 Task: In the Contact  GenesisThompson@nbcnewyork.com, schedule and save the meeting with title: 'Product Demo and Service Presentation', Select date: '23 September, 2023', select start time: 3:00:PM. Add location in person New York with meeting description: Kindly join this meeting to understand Product Demo and Service Presentation.. Logged in from softage.1@softage.net
Action: Mouse moved to (101, 69)
Screenshot: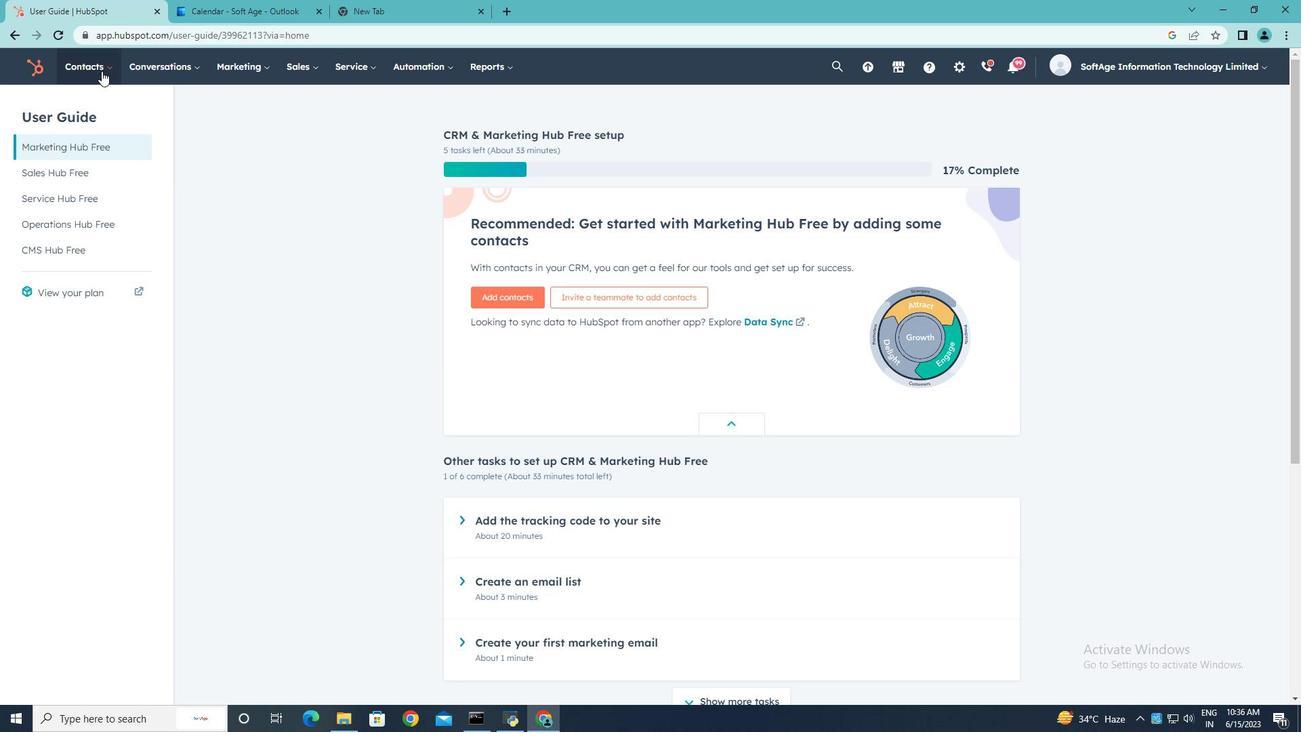 
Action: Mouse pressed left at (101, 69)
Screenshot: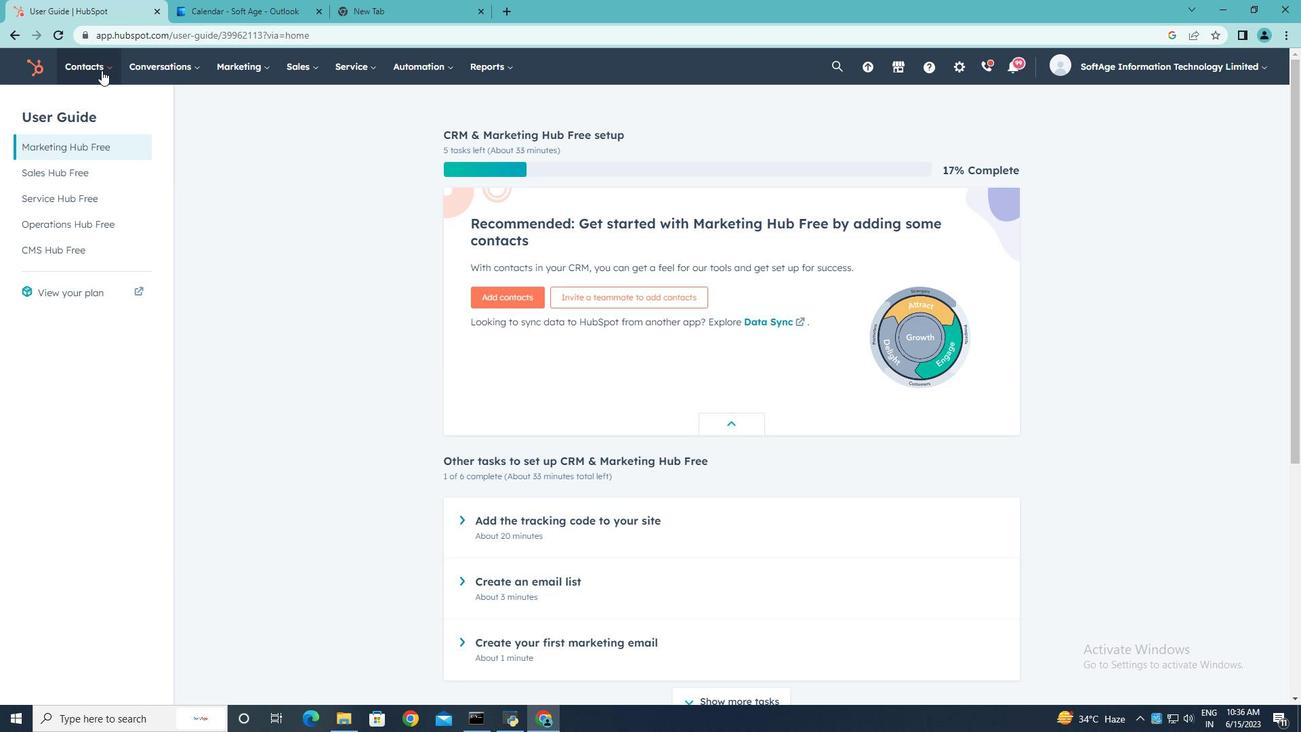 
Action: Mouse moved to (96, 99)
Screenshot: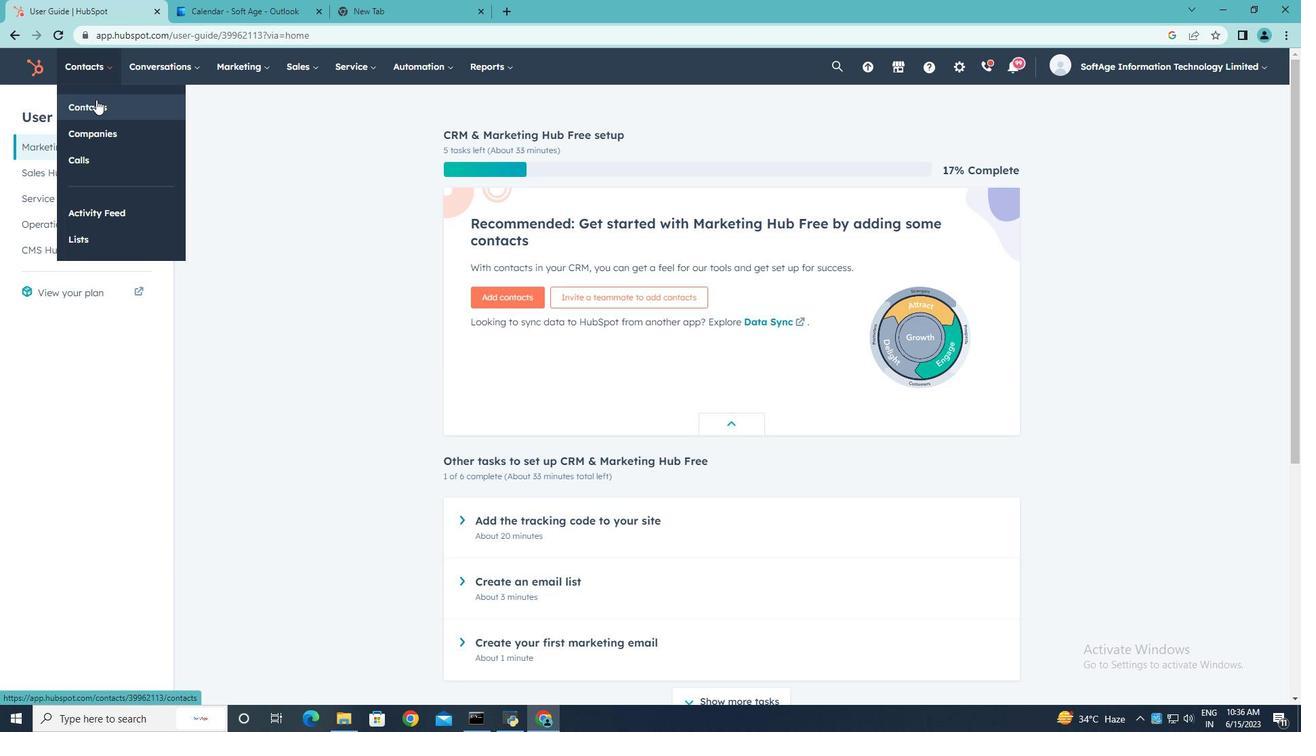 
Action: Mouse pressed left at (96, 99)
Screenshot: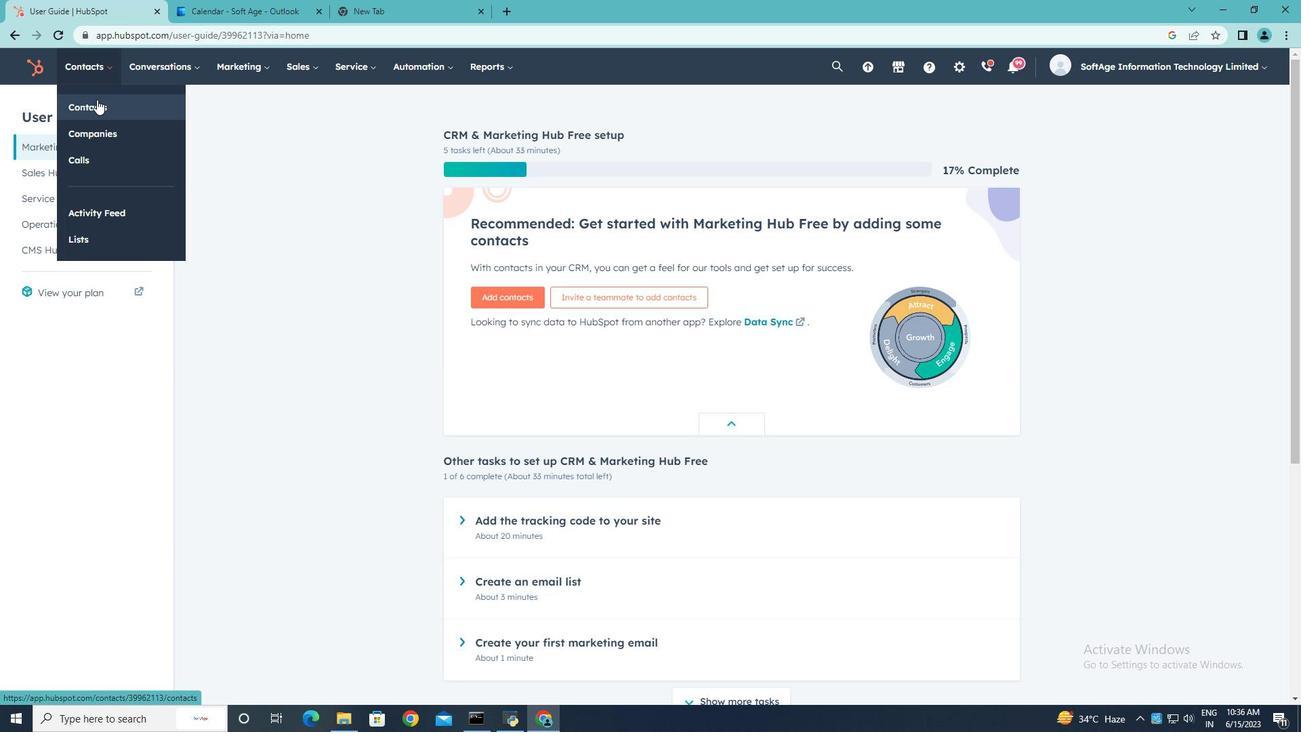 
Action: Mouse moved to (97, 219)
Screenshot: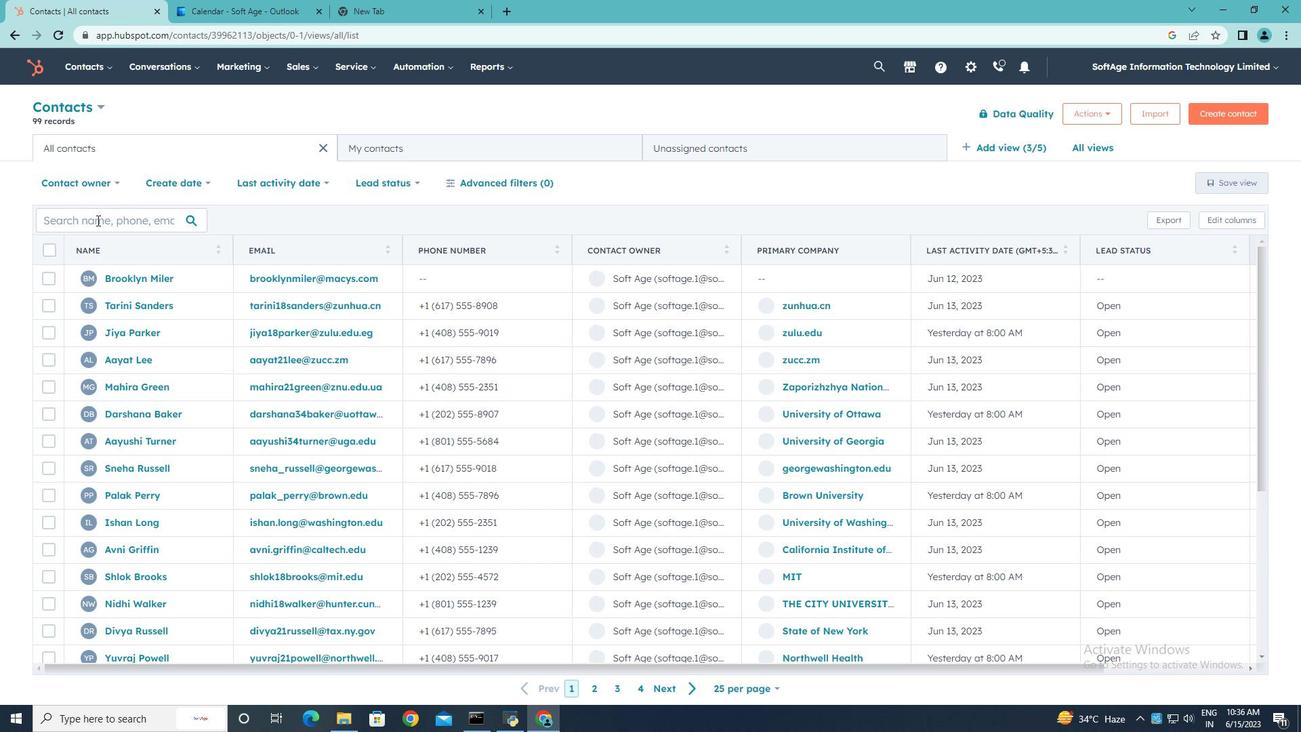 
Action: Mouse pressed left at (97, 219)
Screenshot: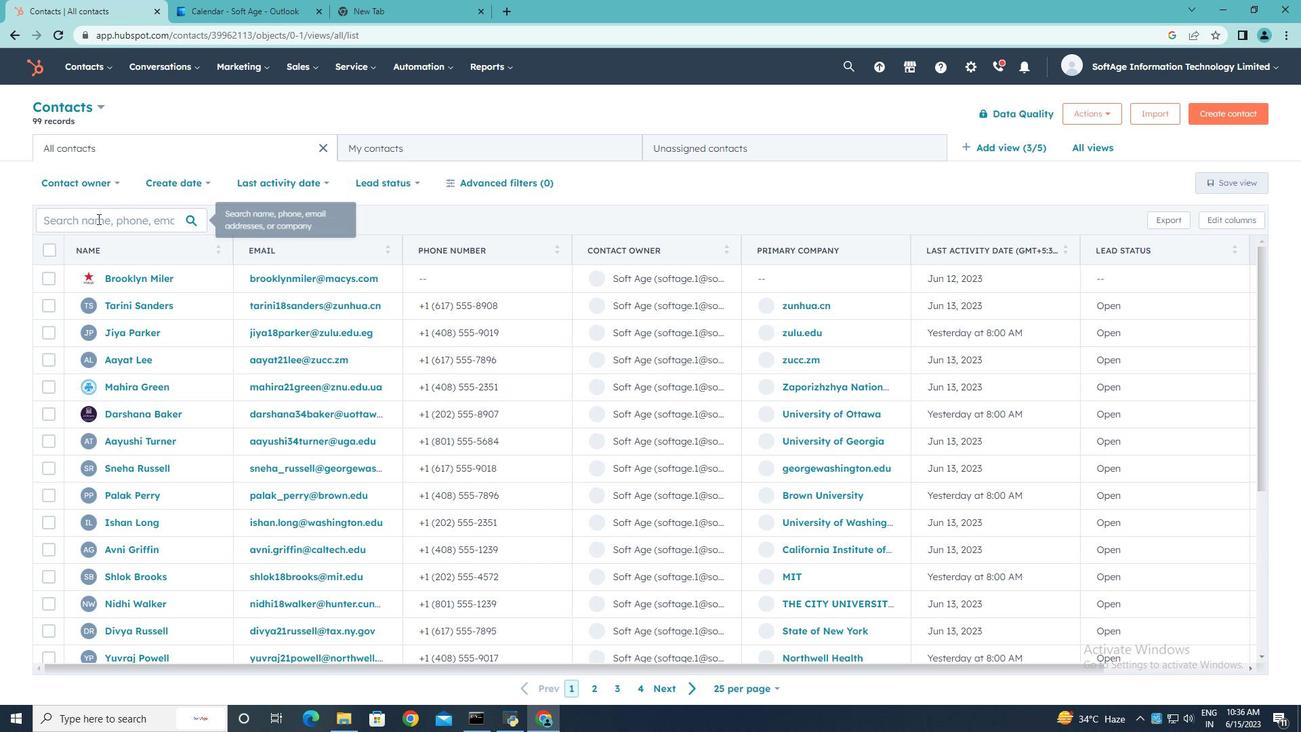
Action: Key pressed <Key.shift>Genesis<Key.shift>Thompson<Key.shift>@nbcnewyork.com
Screenshot: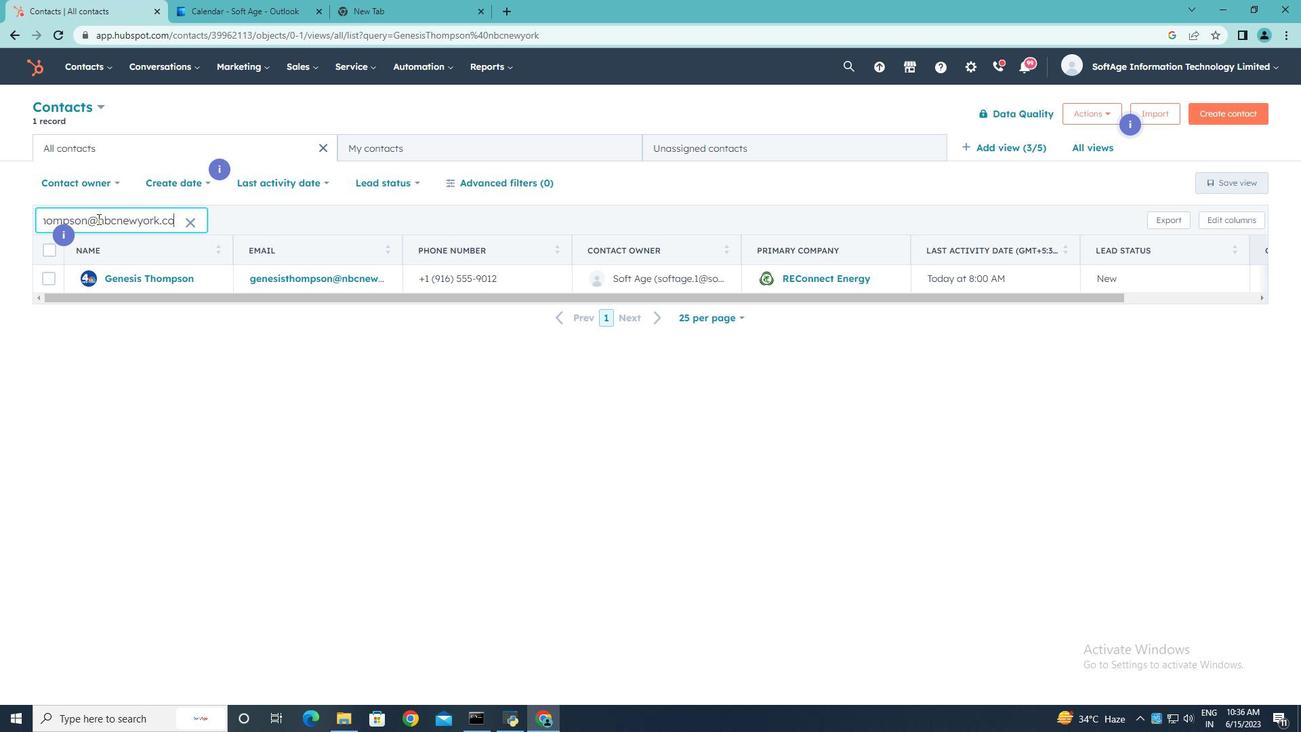 
Action: Mouse moved to (139, 278)
Screenshot: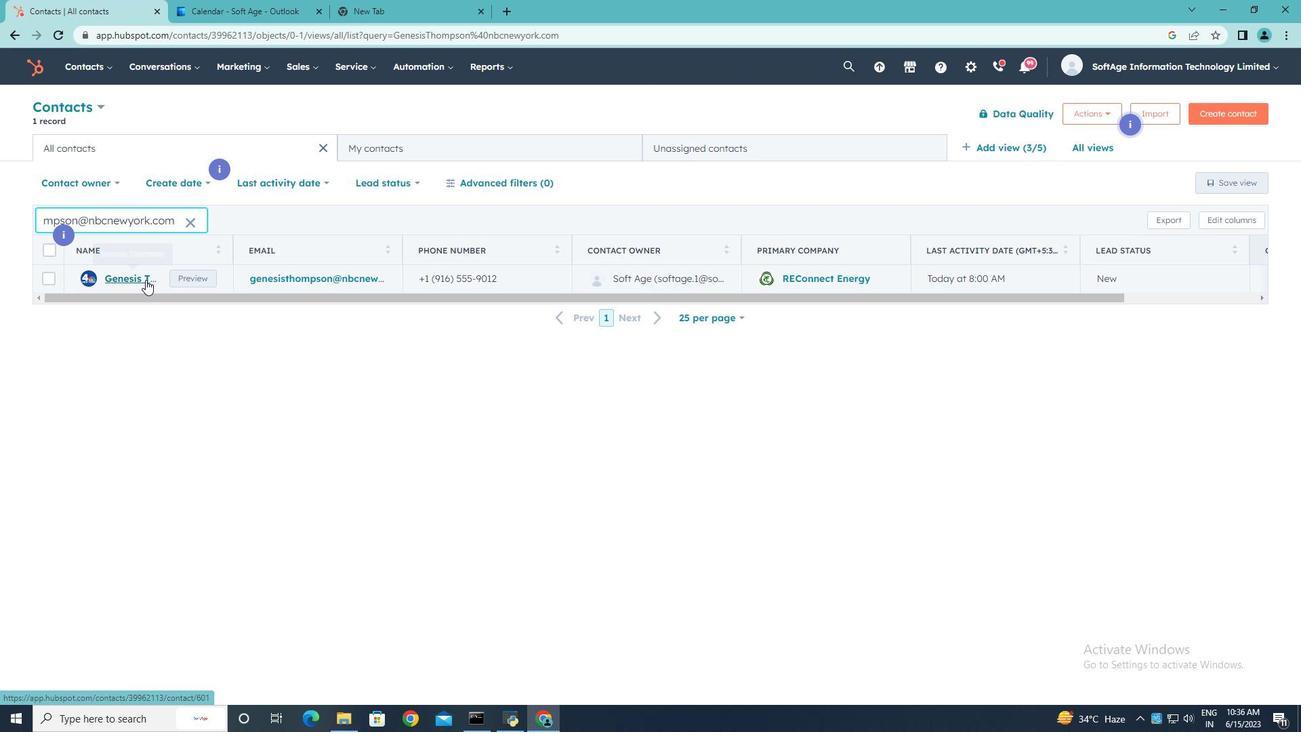 
Action: Mouse pressed left at (139, 278)
Screenshot: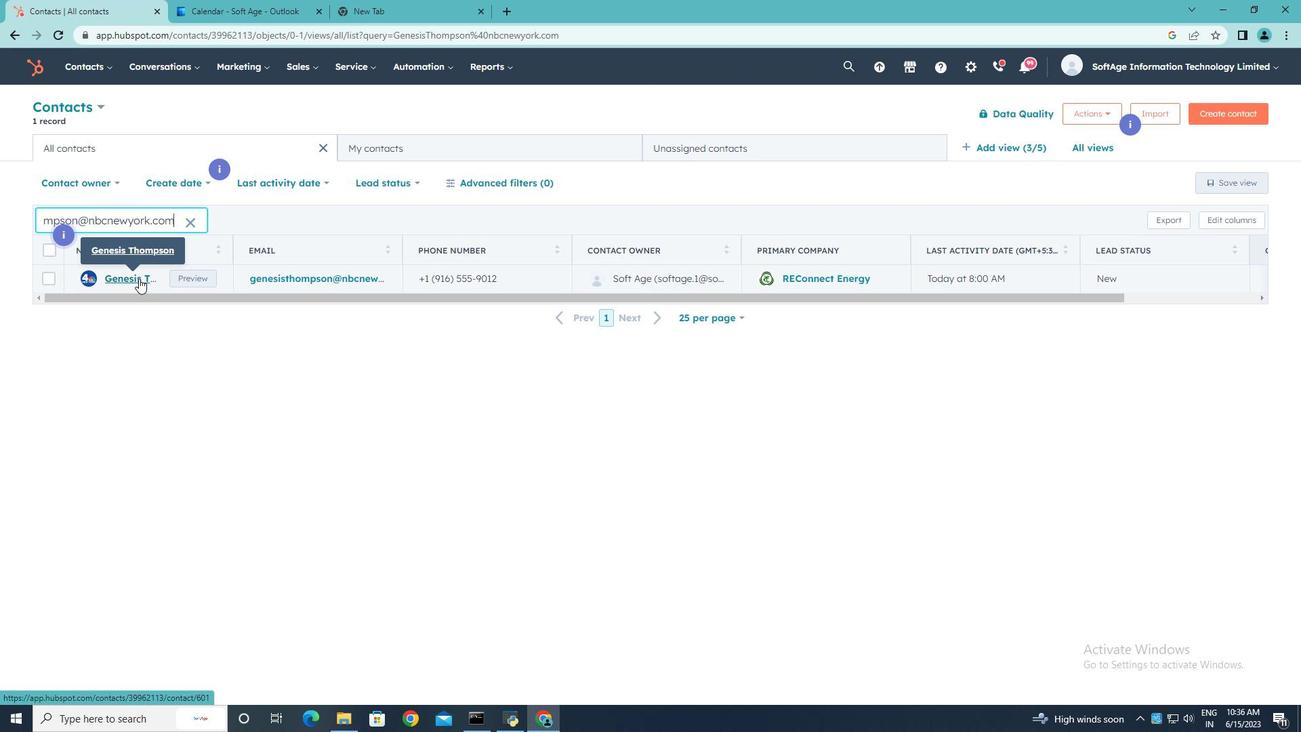 
Action: Mouse moved to (221, 220)
Screenshot: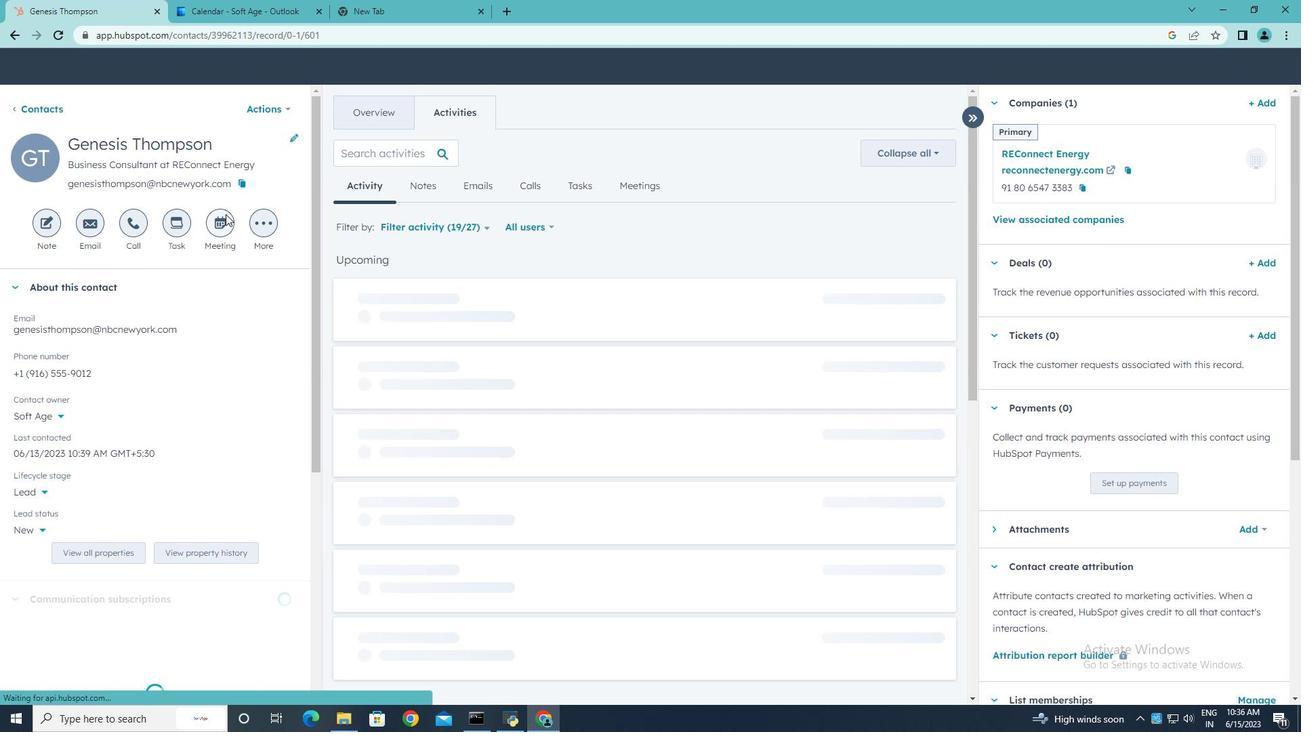 
Action: Mouse pressed left at (221, 220)
Screenshot: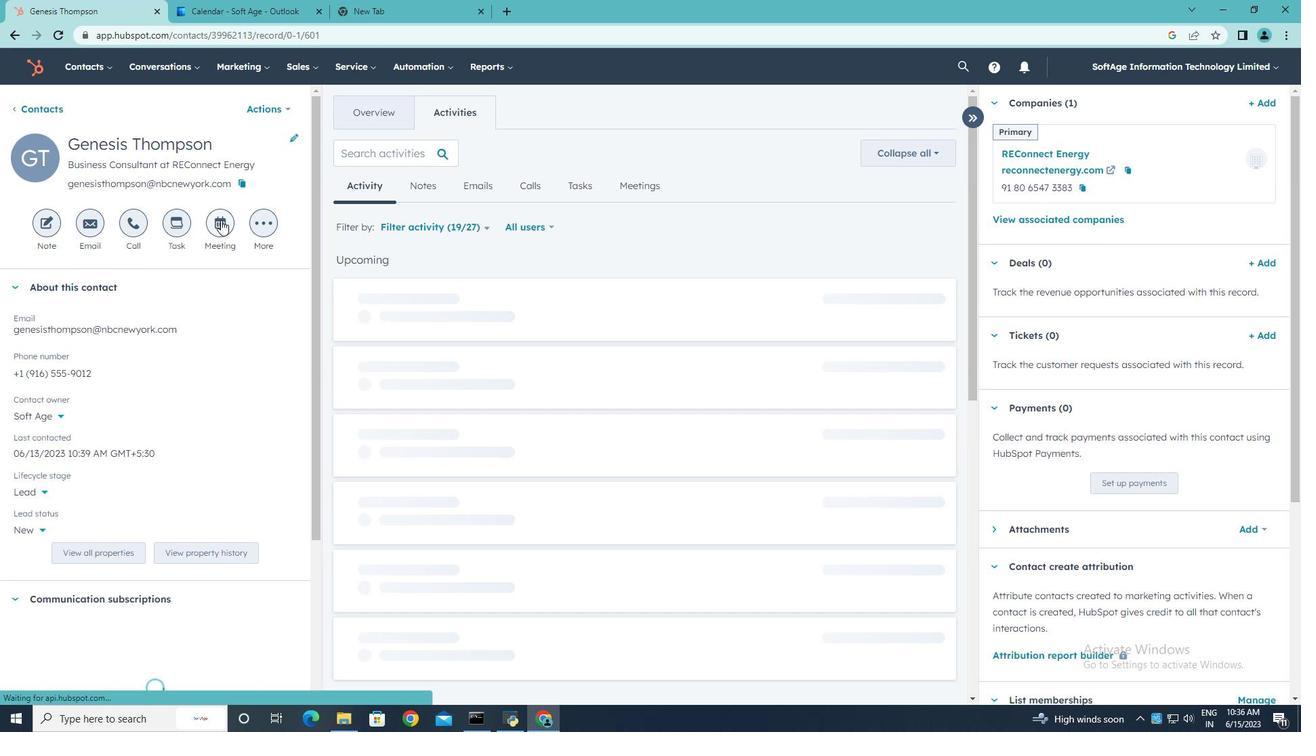 
Action: Key pressed <Key.shift>Produy<Key.backspace><Key.backspace>uct<Key.space><Key.shift>Demo<Key.space>and<Key.space><Key.shift>Service<Key.space><Key.shift>R<Key.backspace><Key.shift>Presentation.
Screenshot: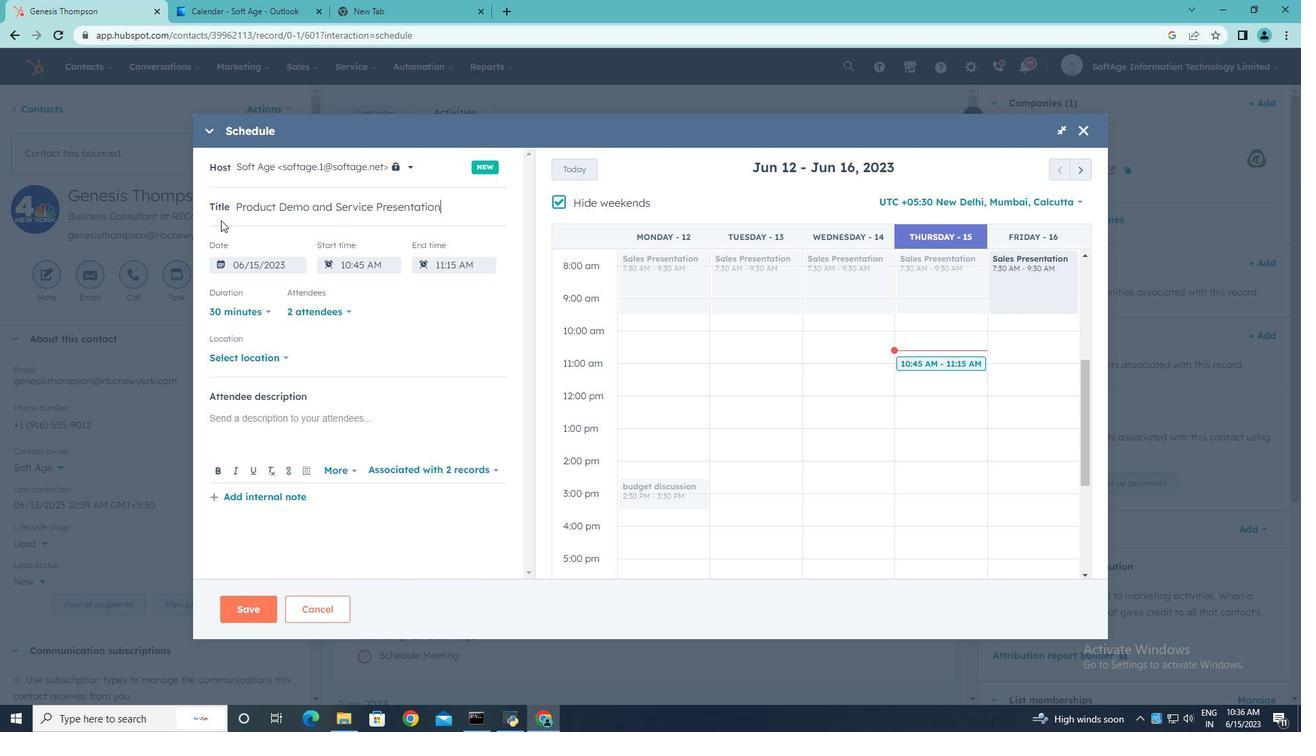 
Action: Mouse moved to (560, 200)
Screenshot: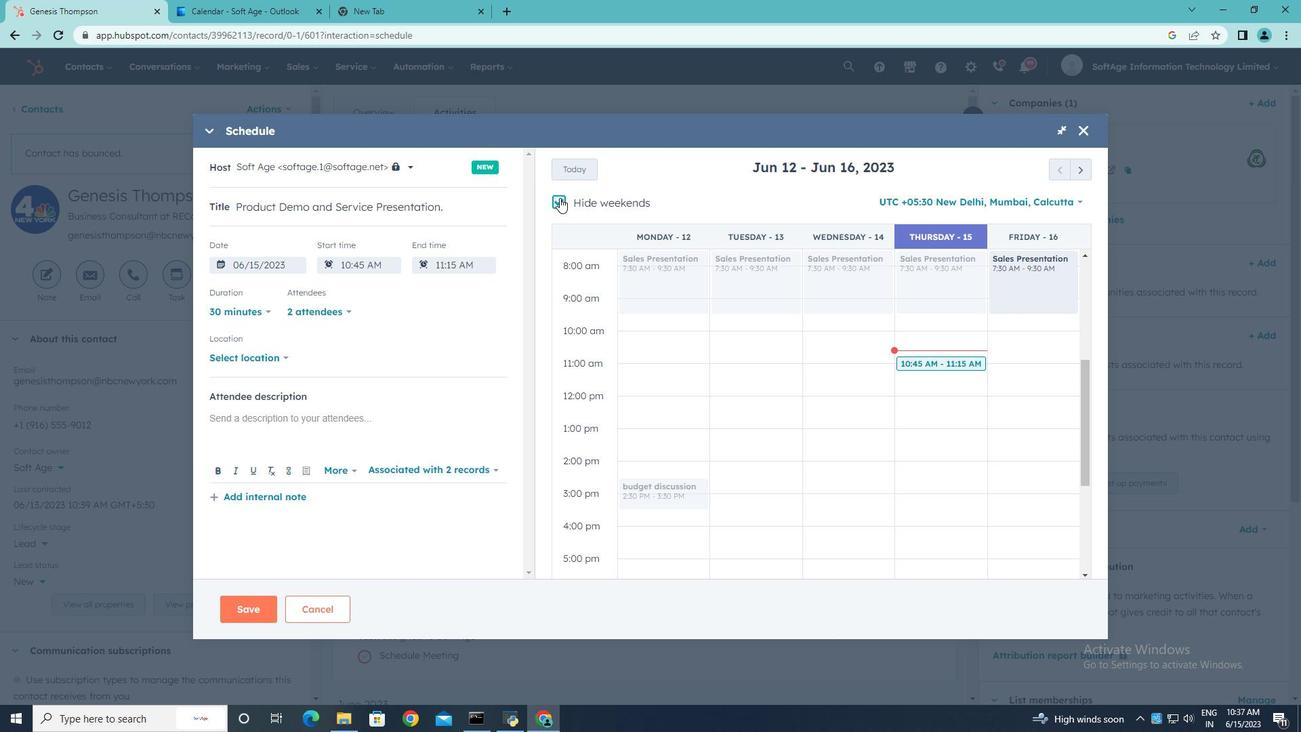 
Action: Mouse pressed left at (560, 200)
Screenshot: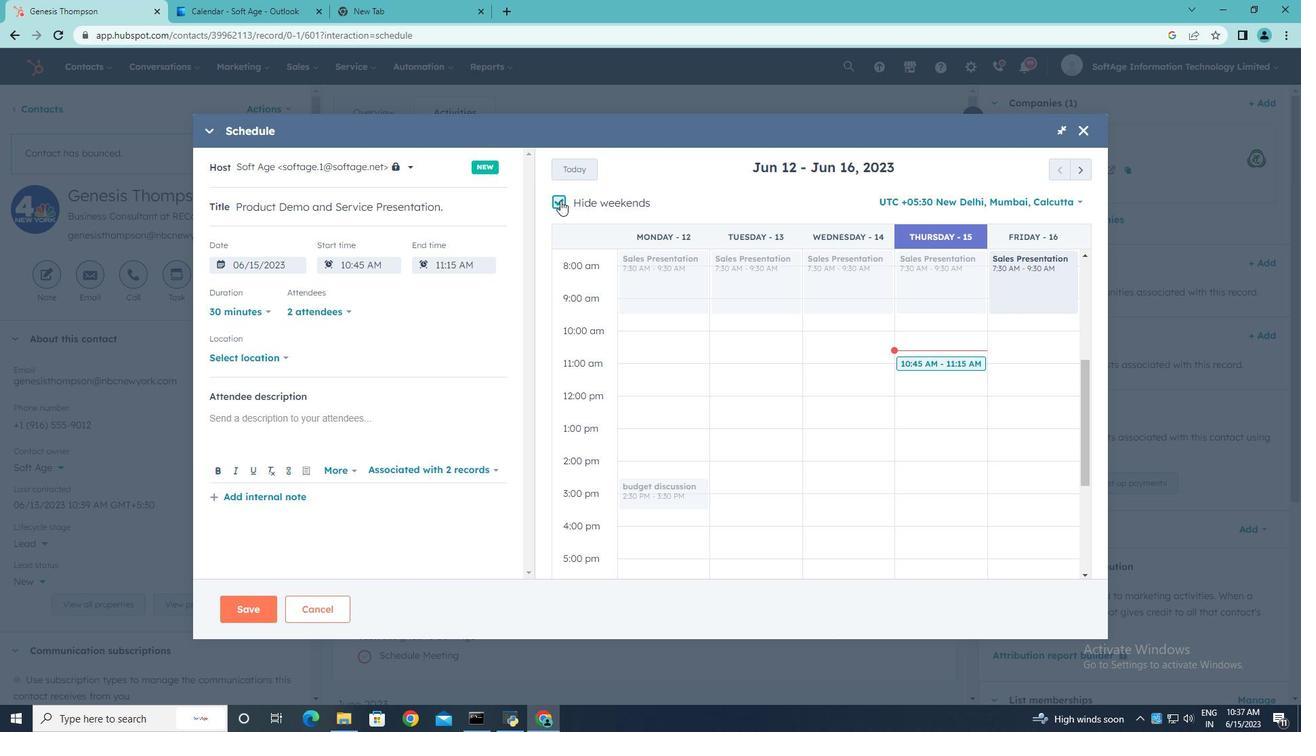 
Action: Mouse moved to (1083, 175)
Screenshot: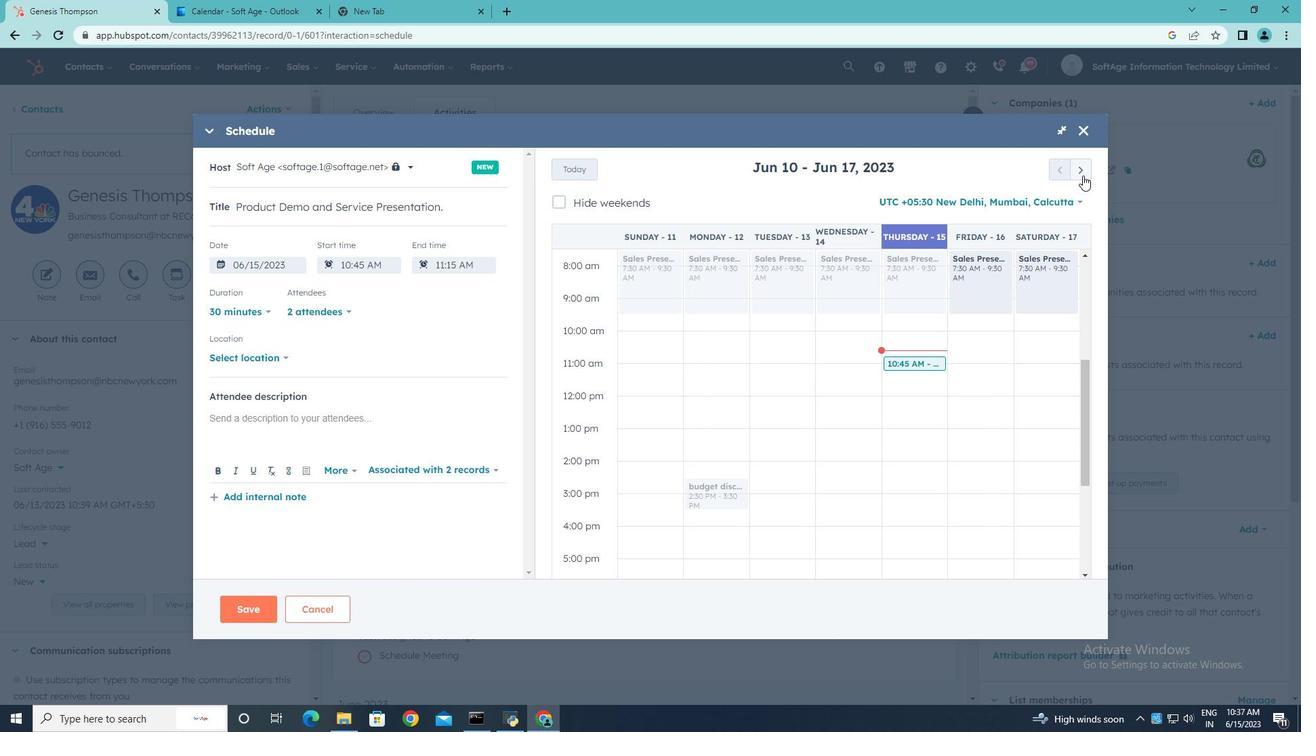 
Action: Mouse pressed left at (1083, 175)
Screenshot: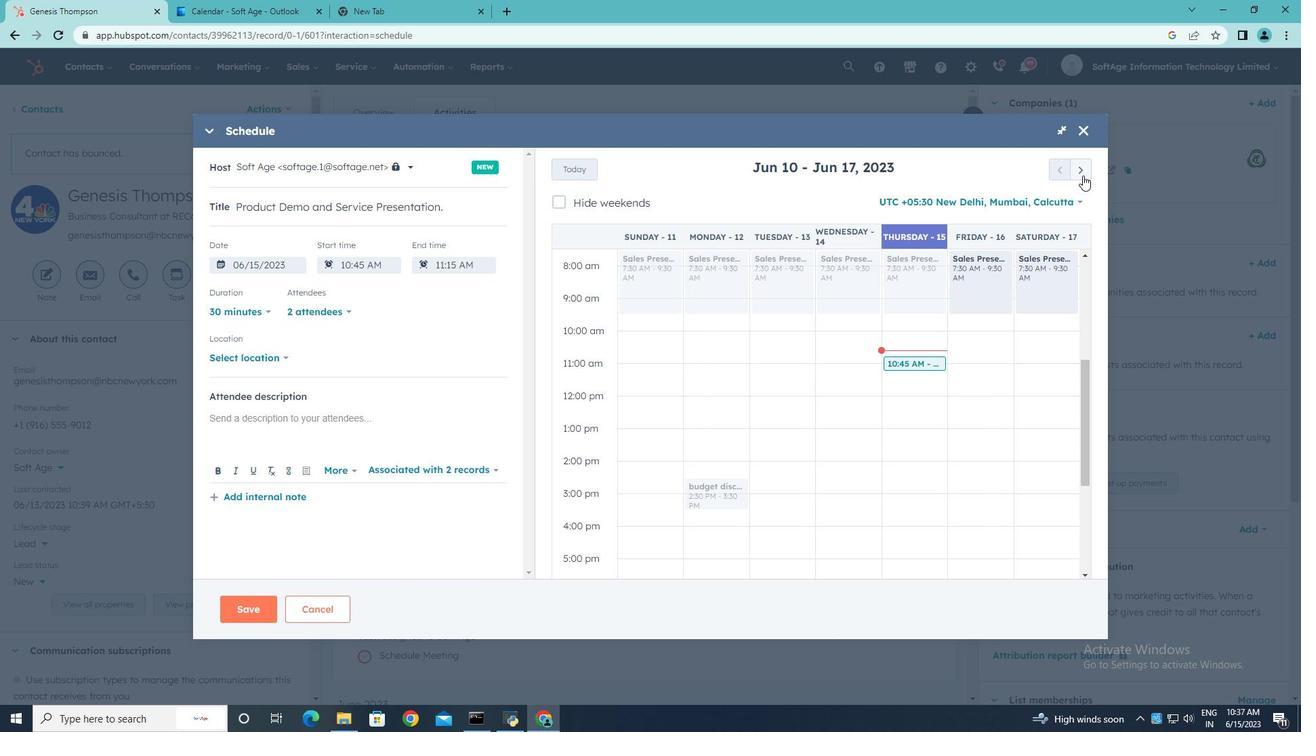 
Action: Mouse pressed left at (1083, 175)
Screenshot: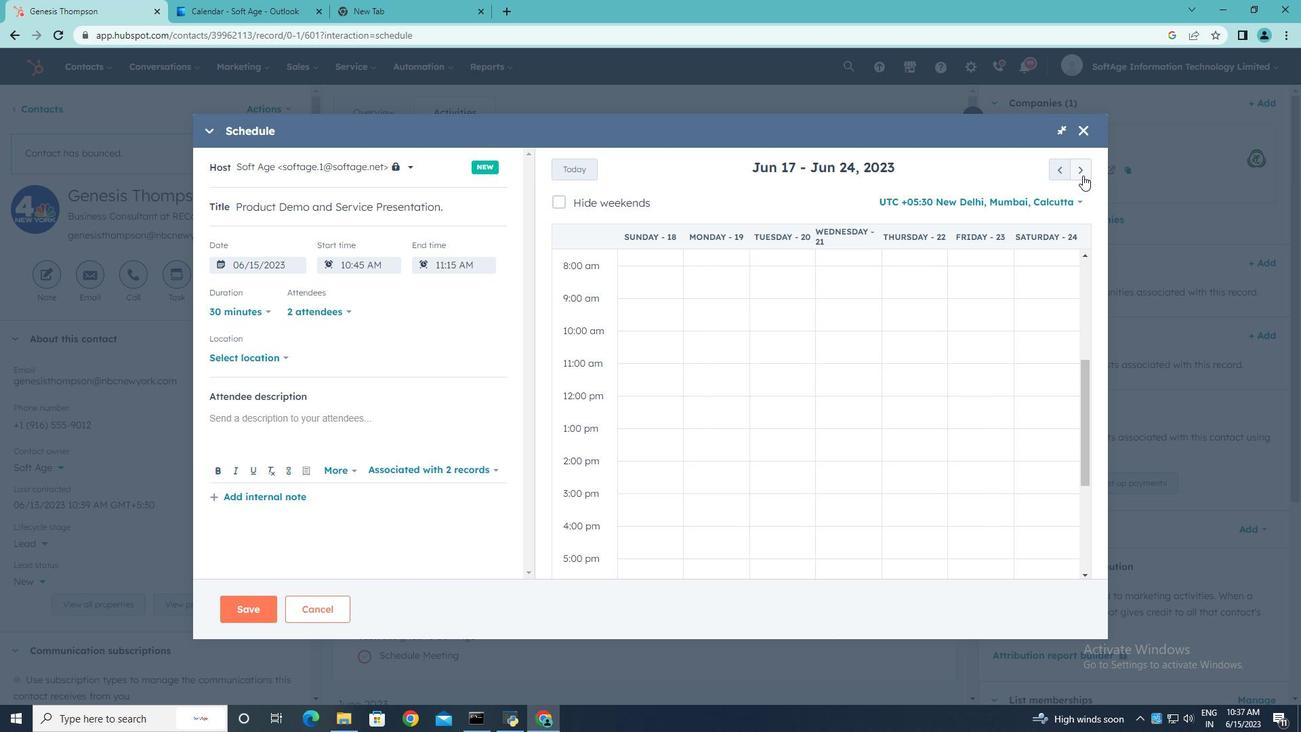 
Action: Mouse pressed left at (1083, 175)
Screenshot: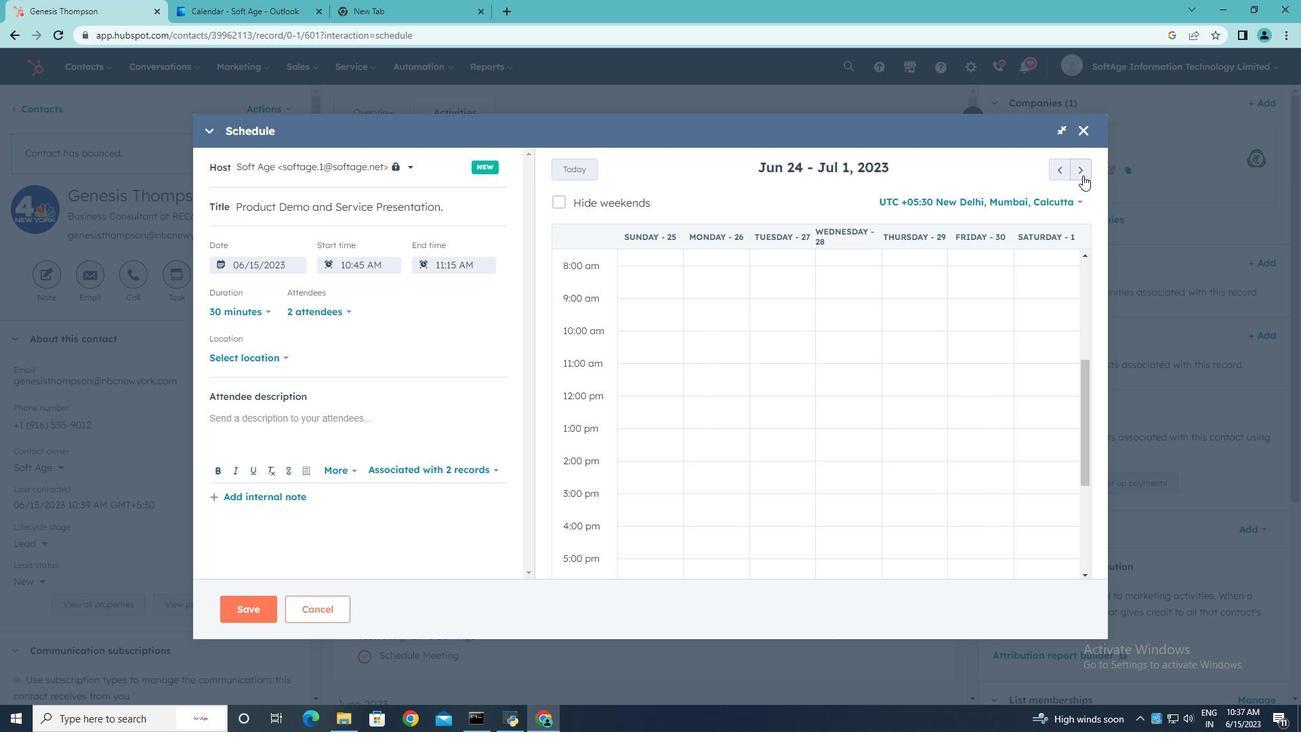 
Action: Mouse pressed left at (1083, 175)
Screenshot: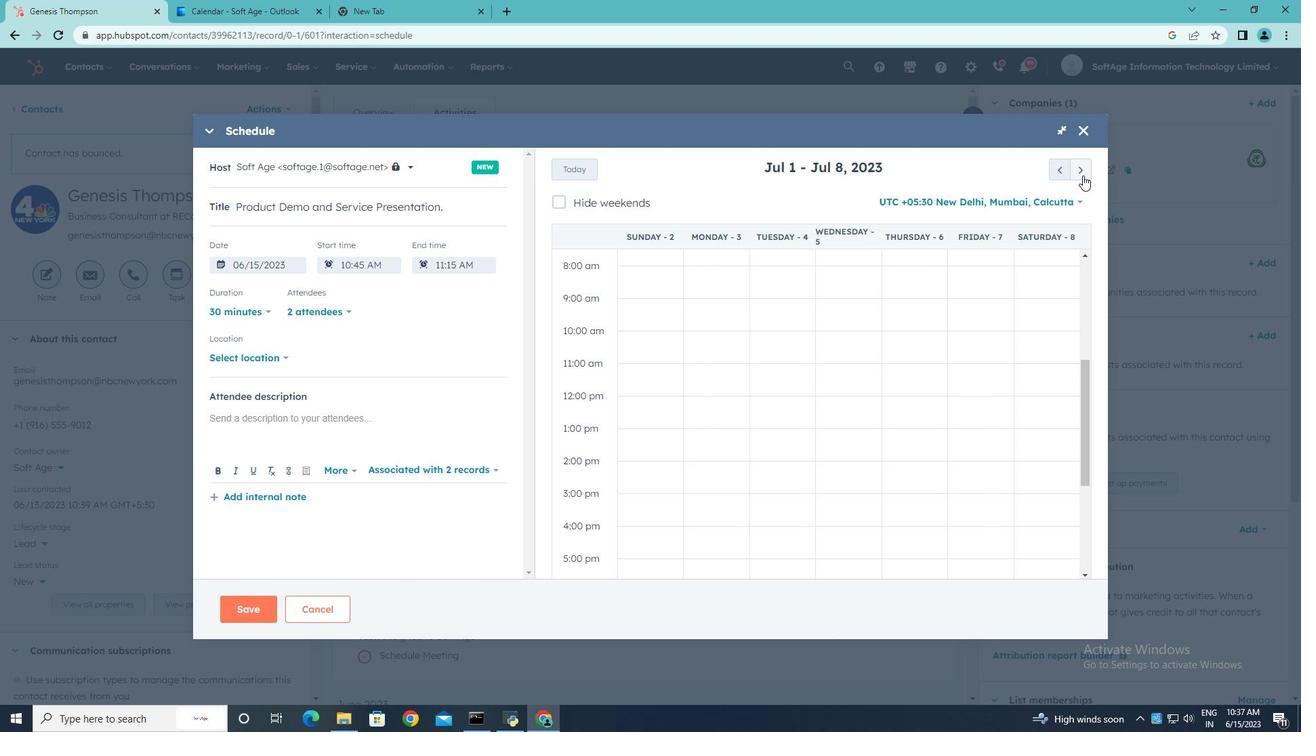 
Action: Mouse pressed left at (1083, 175)
Screenshot: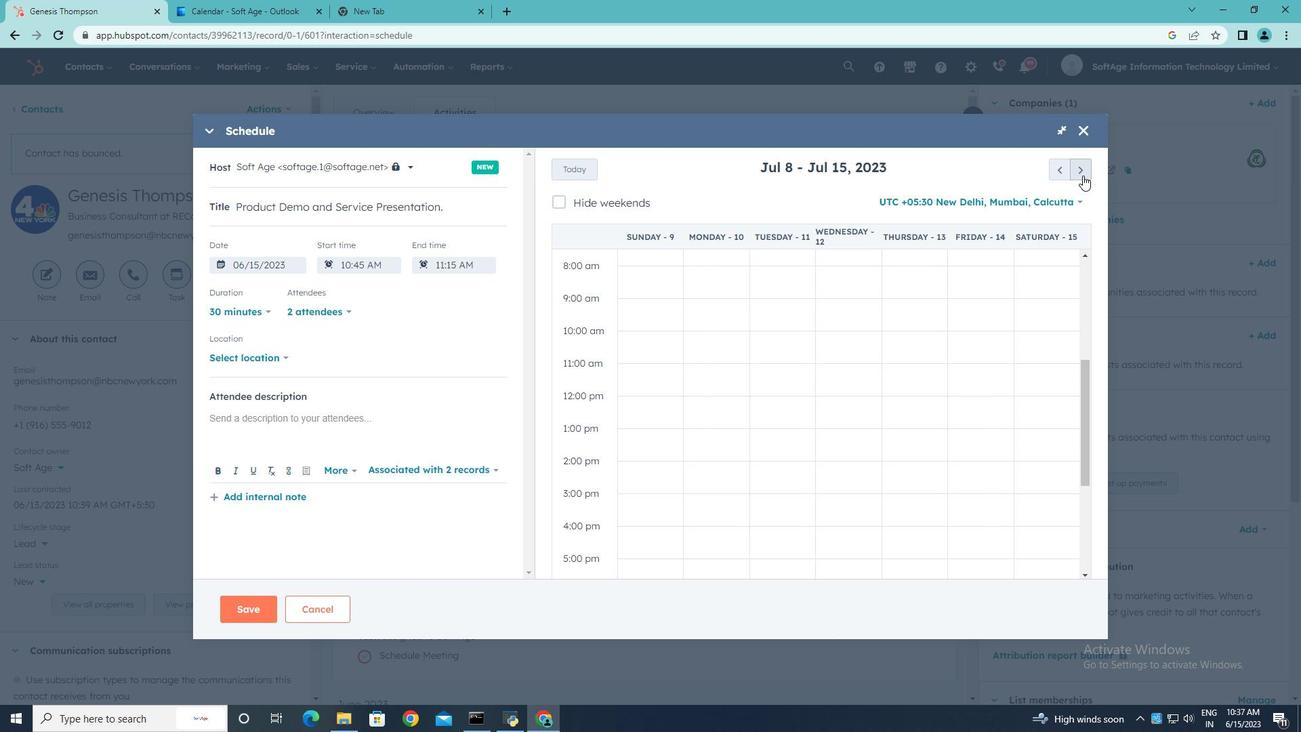 
Action: Mouse pressed left at (1083, 175)
Screenshot: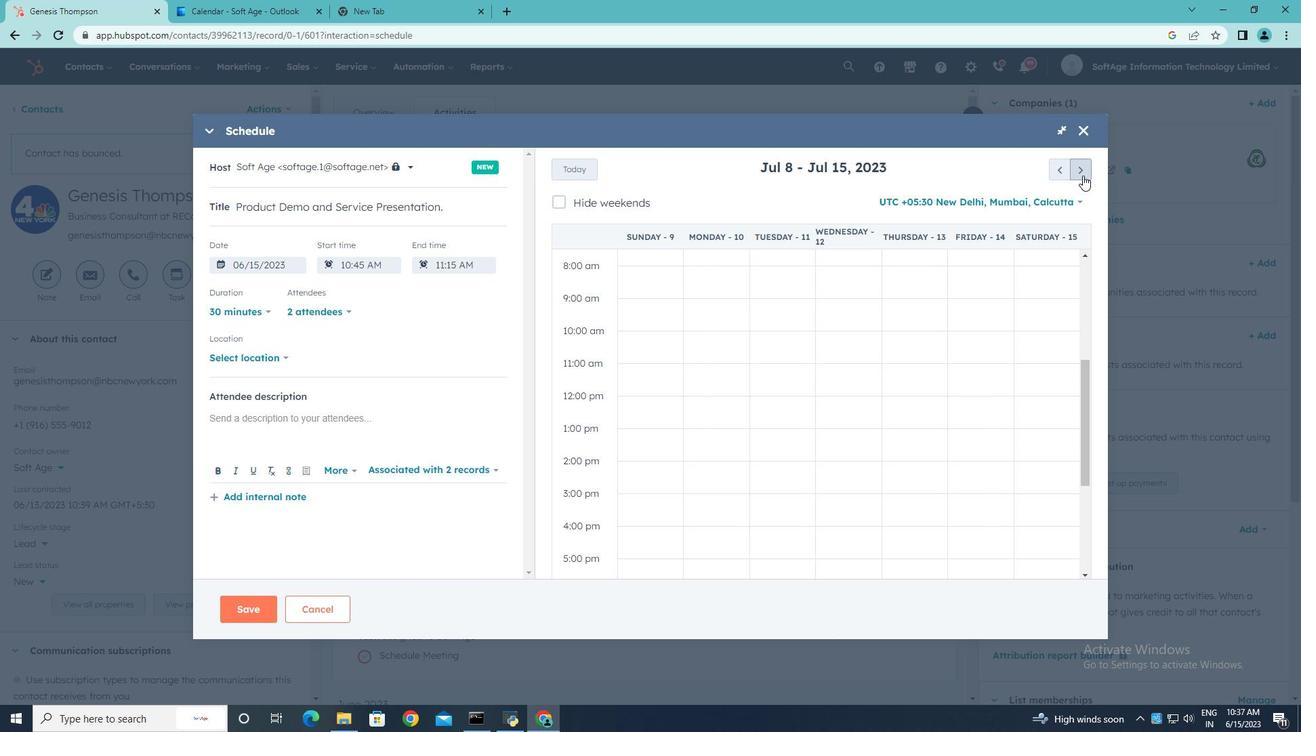 
Action: Mouse pressed left at (1083, 175)
Screenshot: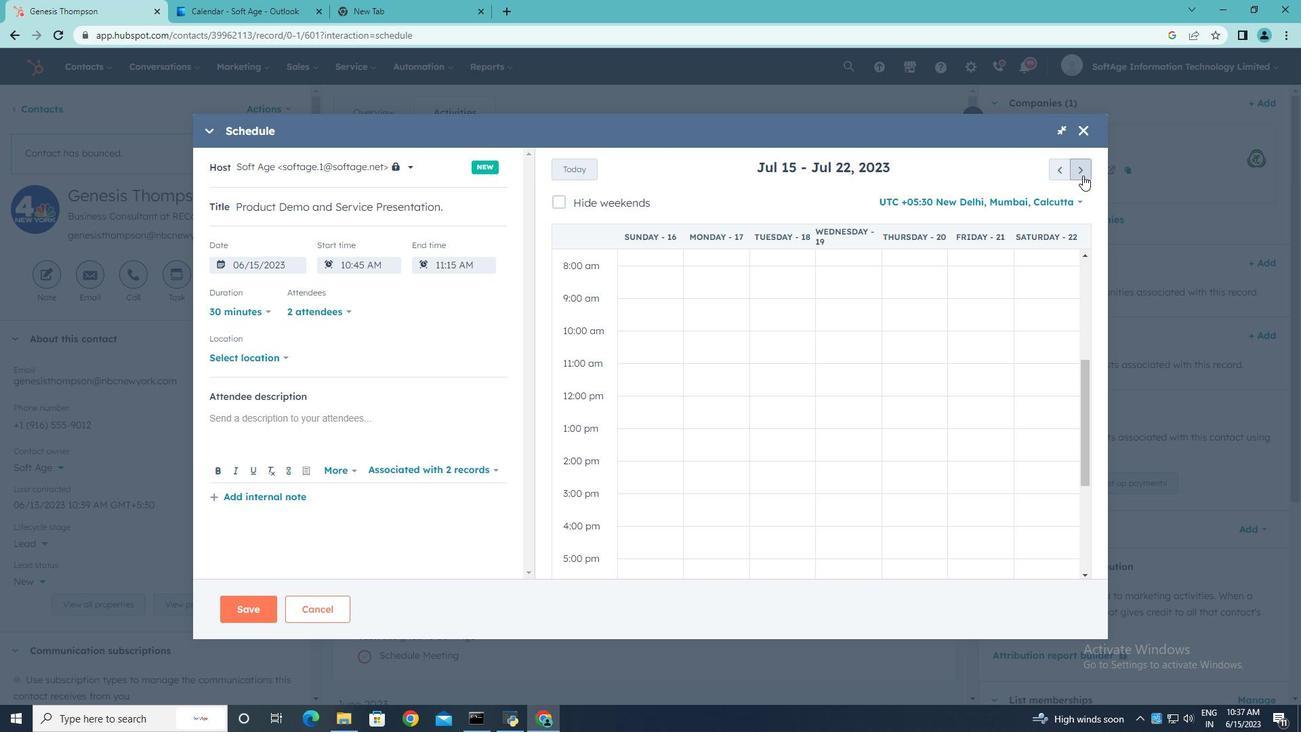 
Action: Mouse pressed left at (1083, 175)
Screenshot: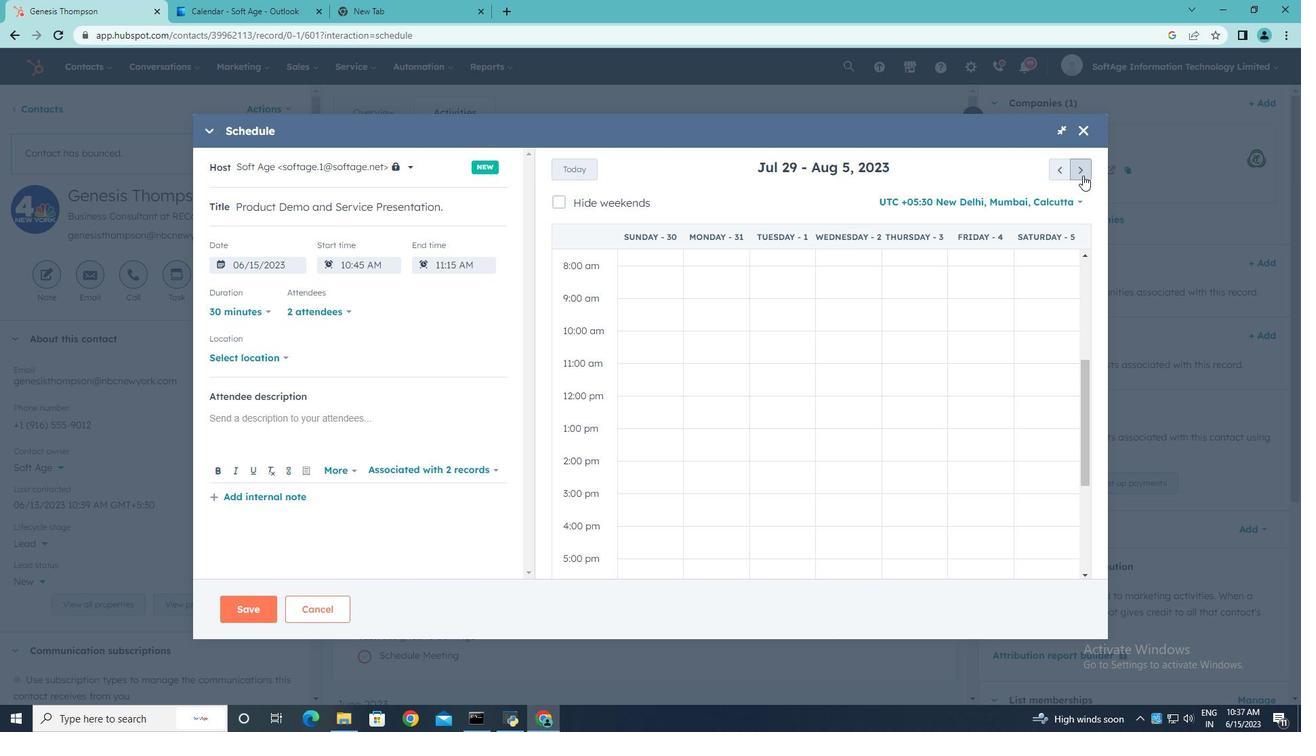 
Action: Mouse pressed left at (1083, 175)
Screenshot: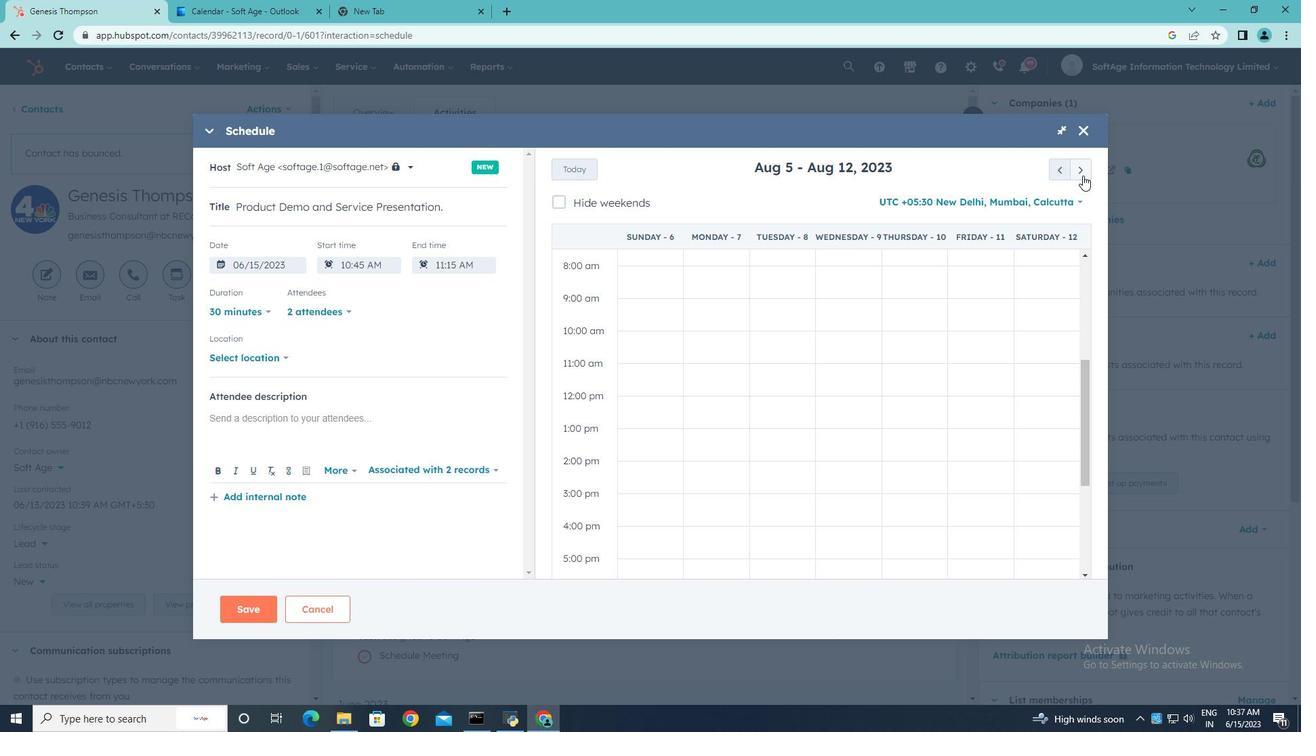 
Action: Mouse pressed left at (1083, 175)
Screenshot: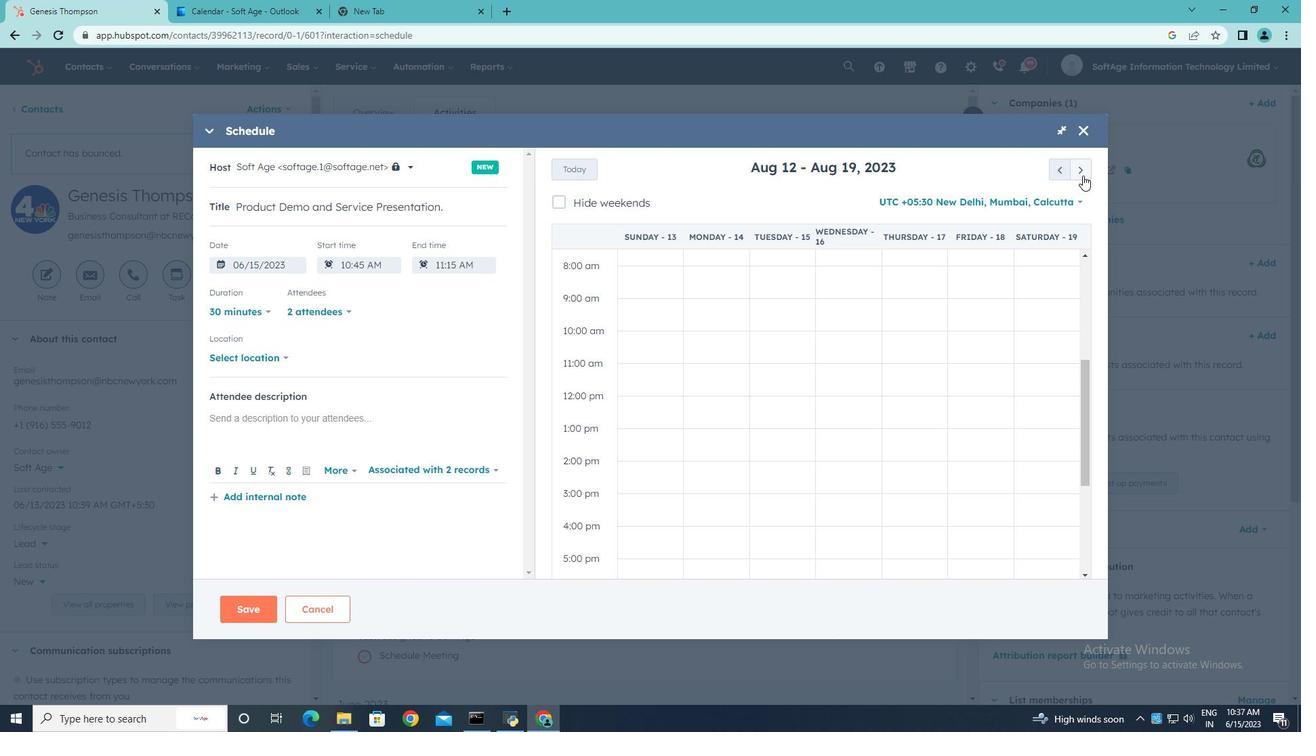 
Action: Mouse pressed left at (1083, 175)
Screenshot: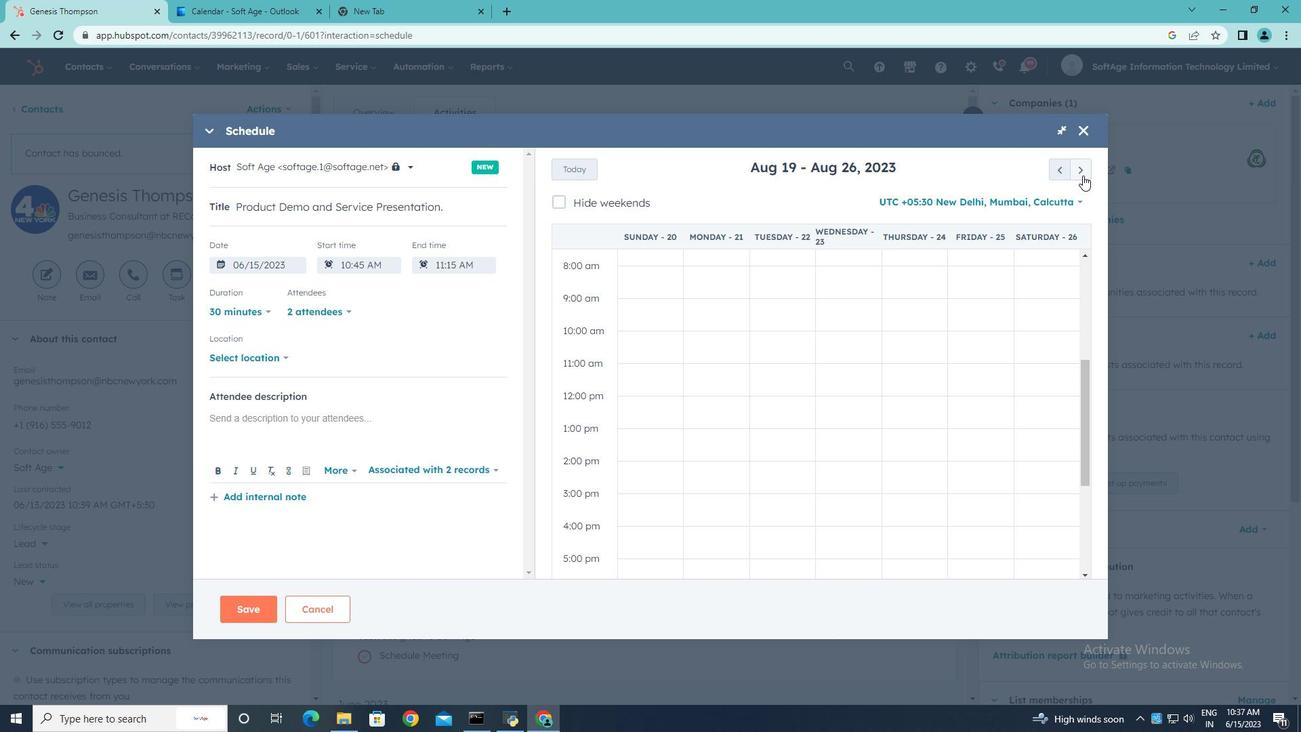 
Action: Mouse pressed left at (1083, 175)
Screenshot: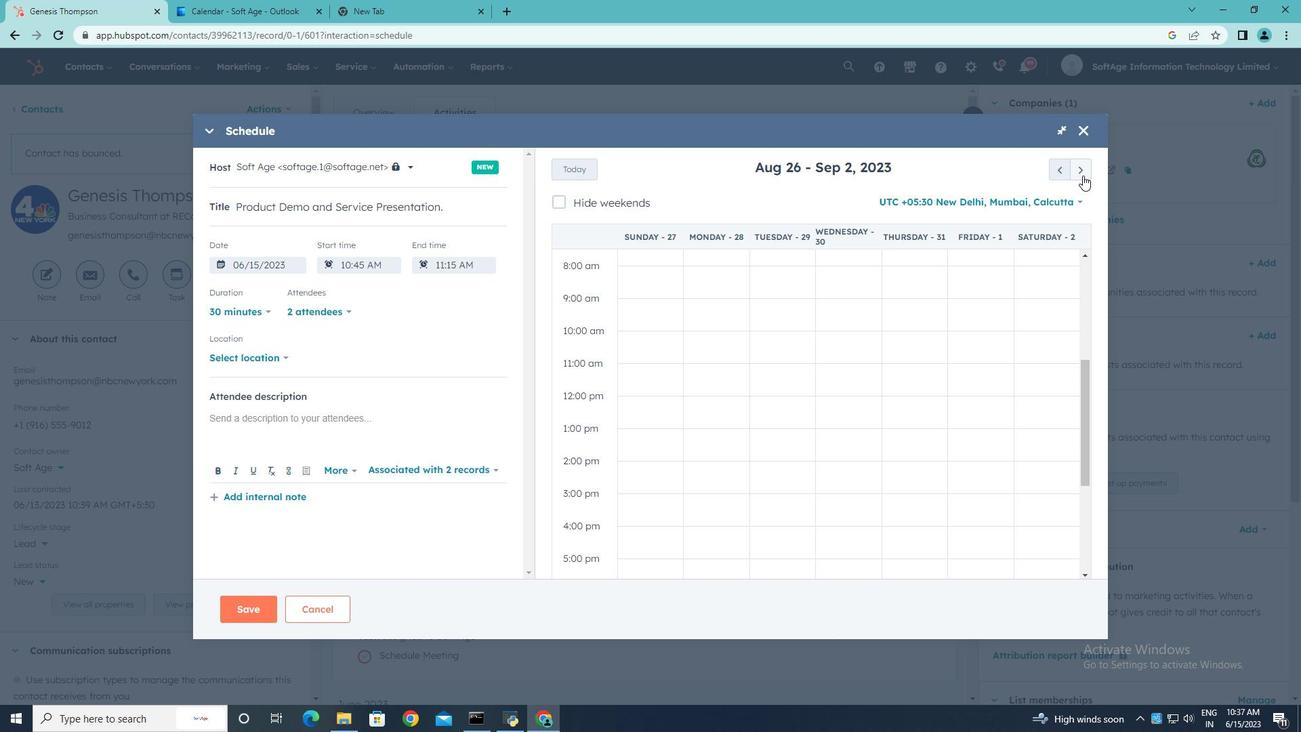 
Action: Mouse pressed left at (1083, 175)
Screenshot: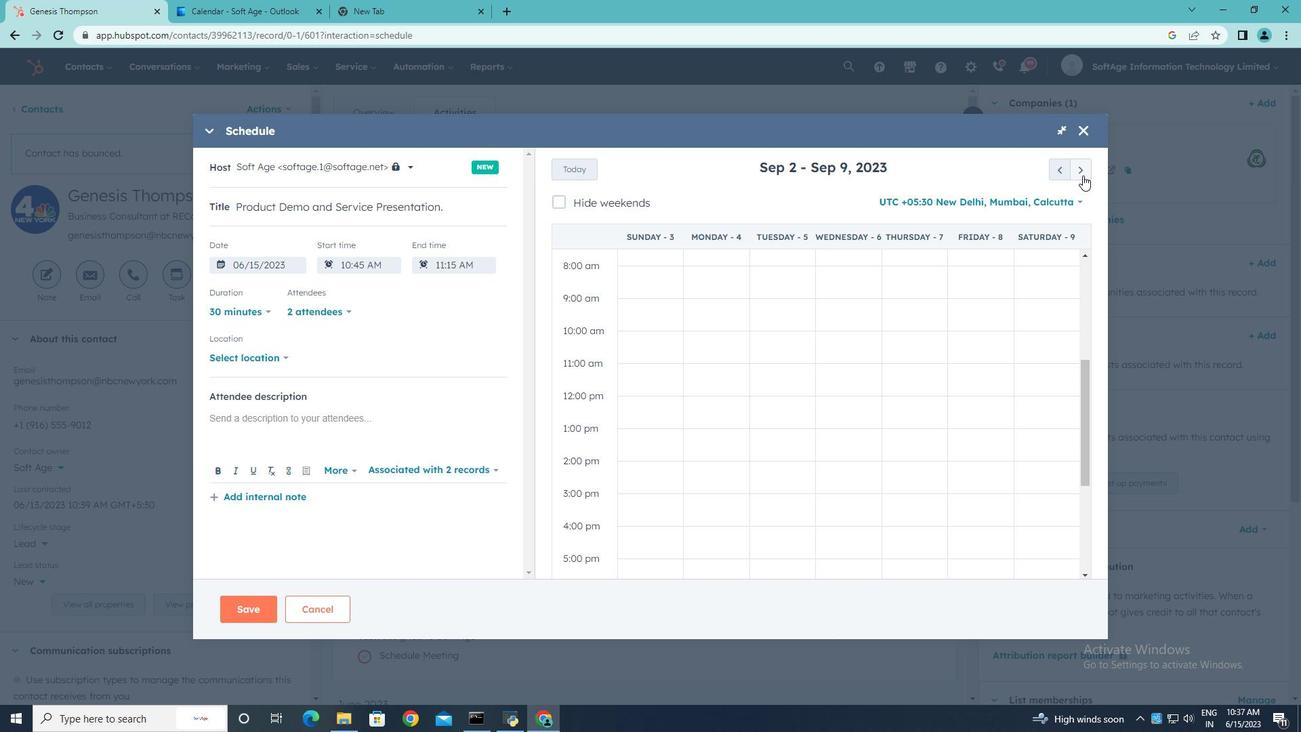 
Action: Mouse pressed left at (1083, 175)
Screenshot: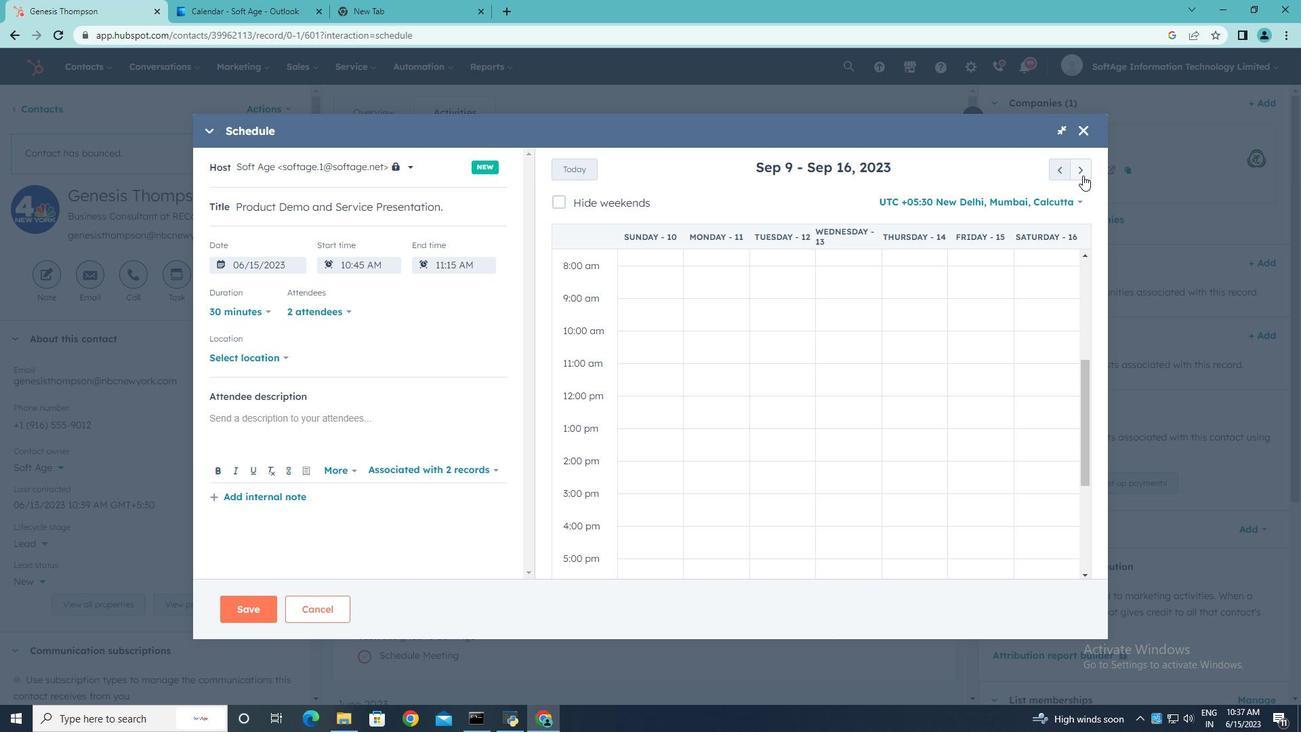 
Action: Mouse moved to (1033, 499)
Screenshot: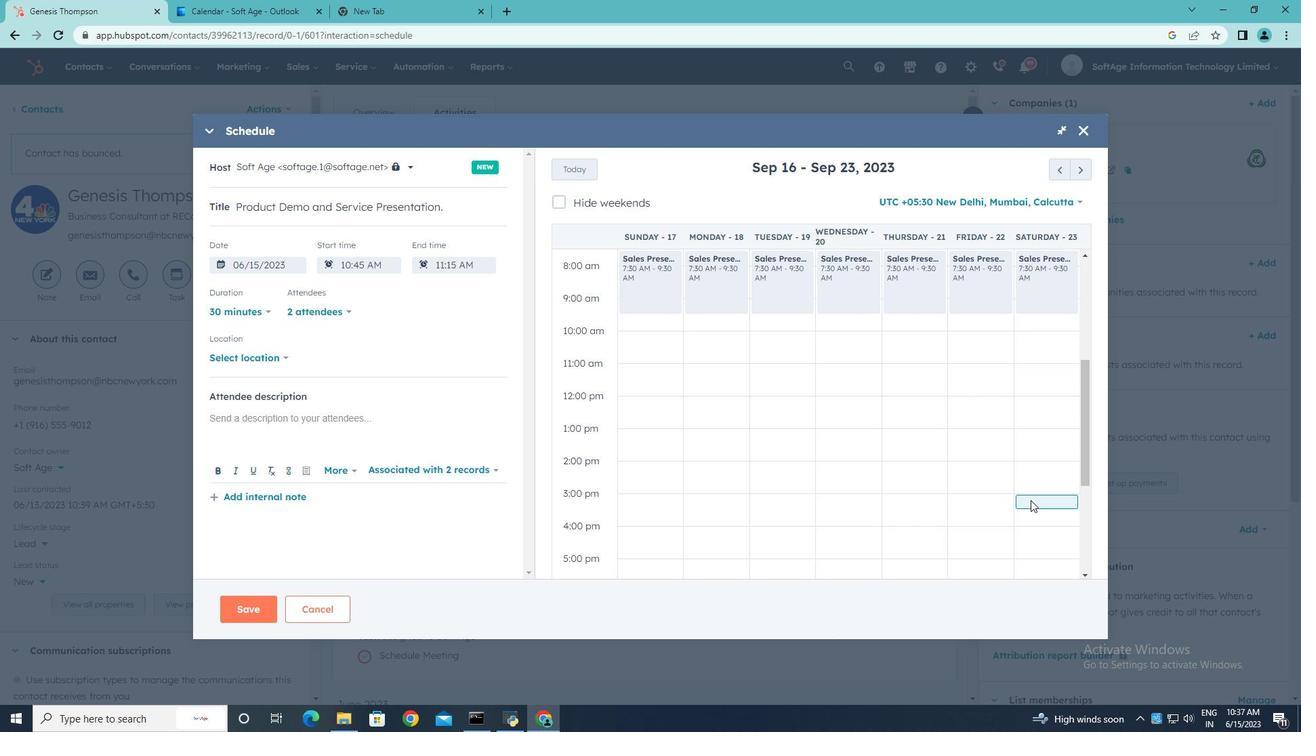 
Action: Mouse pressed left at (1033, 499)
Screenshot: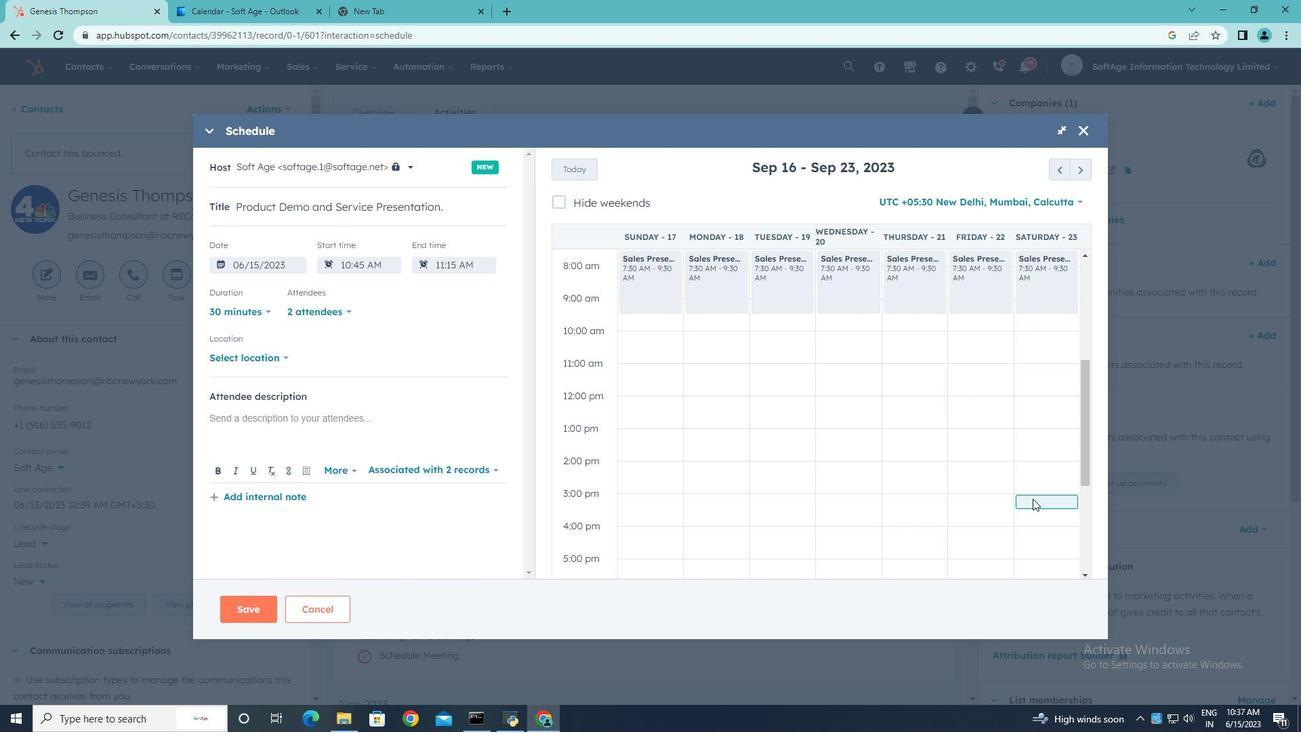 
Action: Mouse moved to (285, 358)
Screenshot: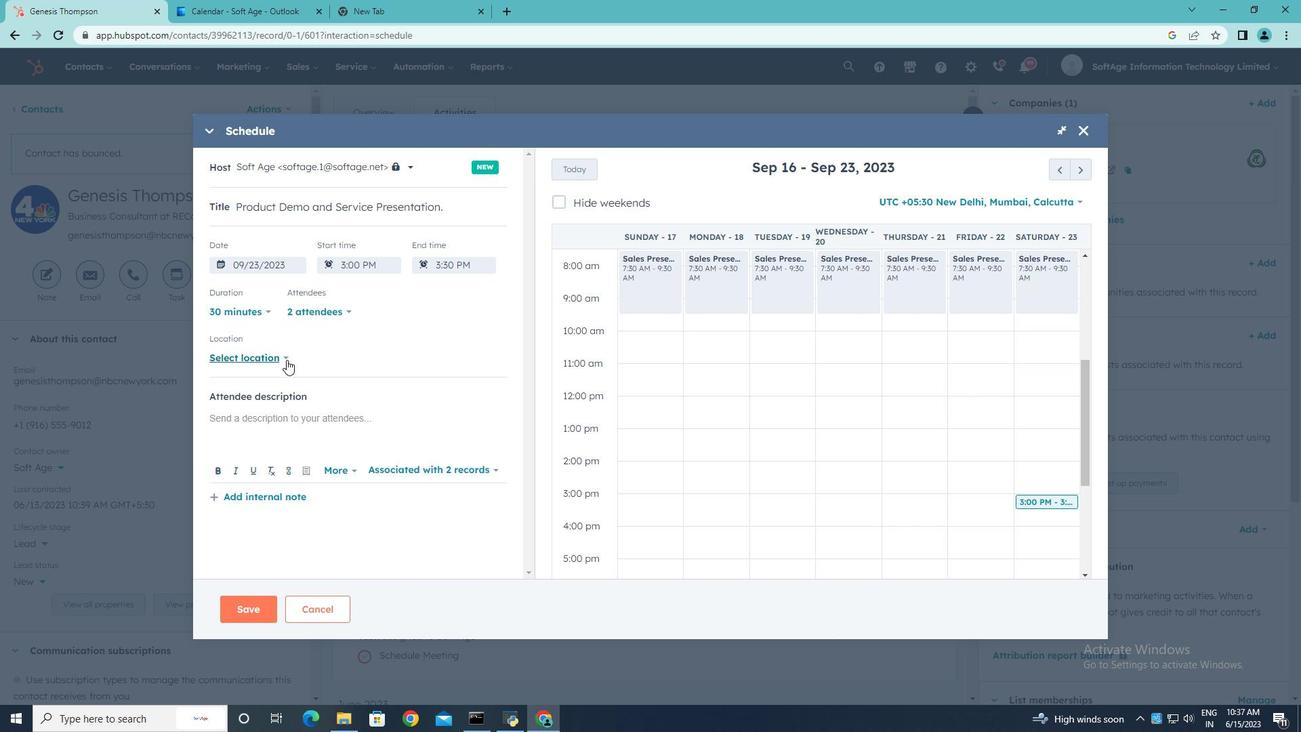 
Action: Mouse pressed left at (285, 358)
Screenshot: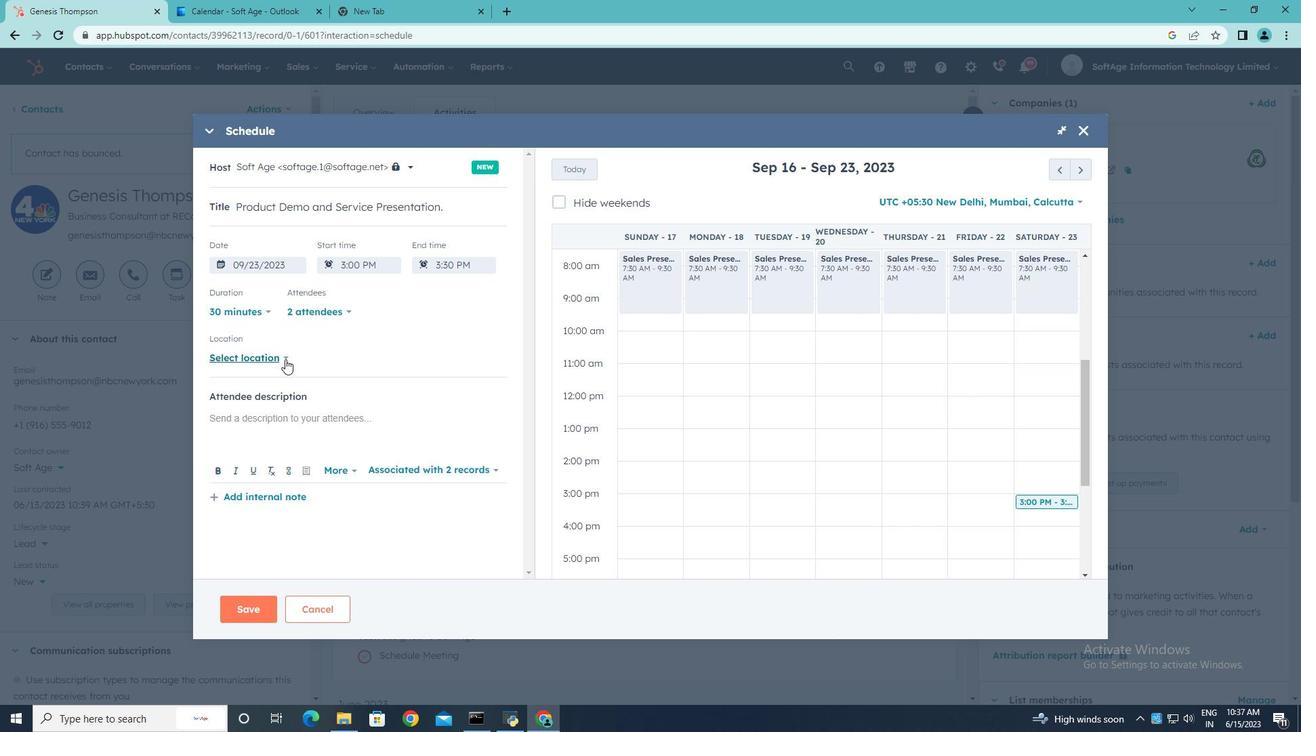 
Action: Mouse moved to (330, 353)
Screenshot: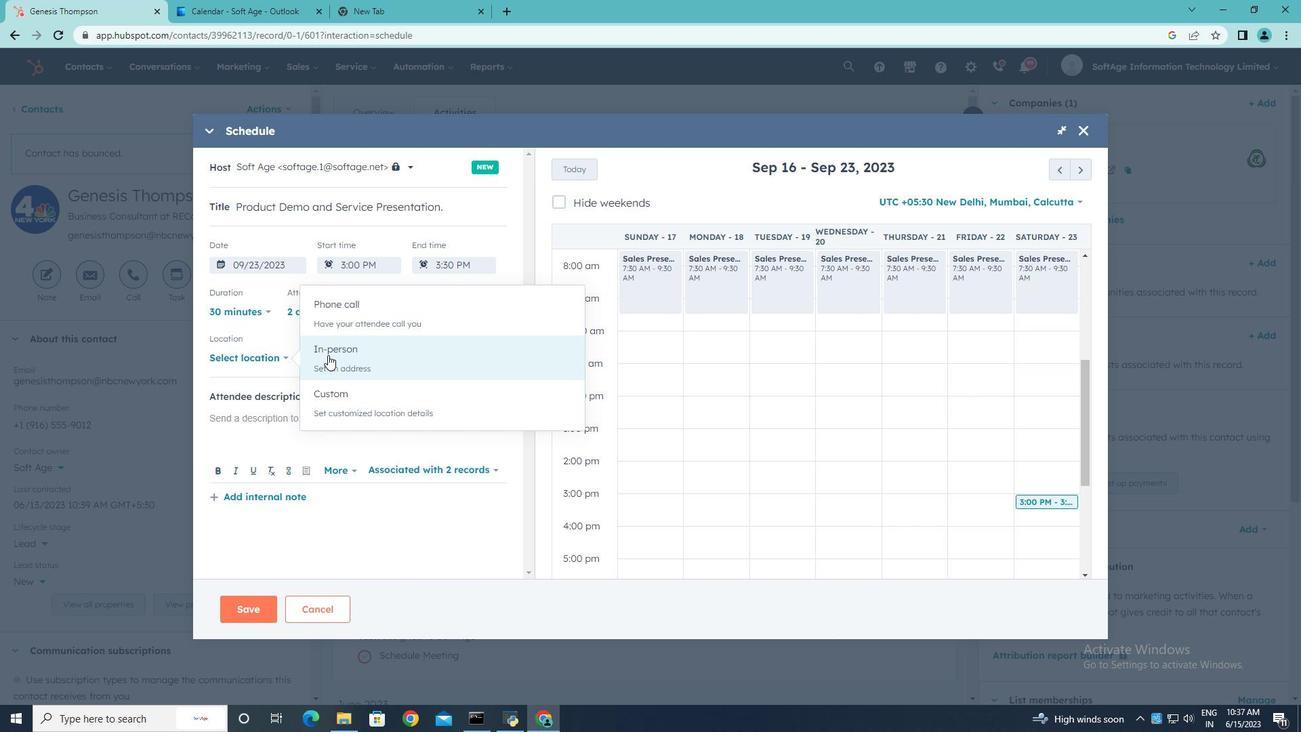 
Action: Mouse pressed left at (330, 353)
Screenshot: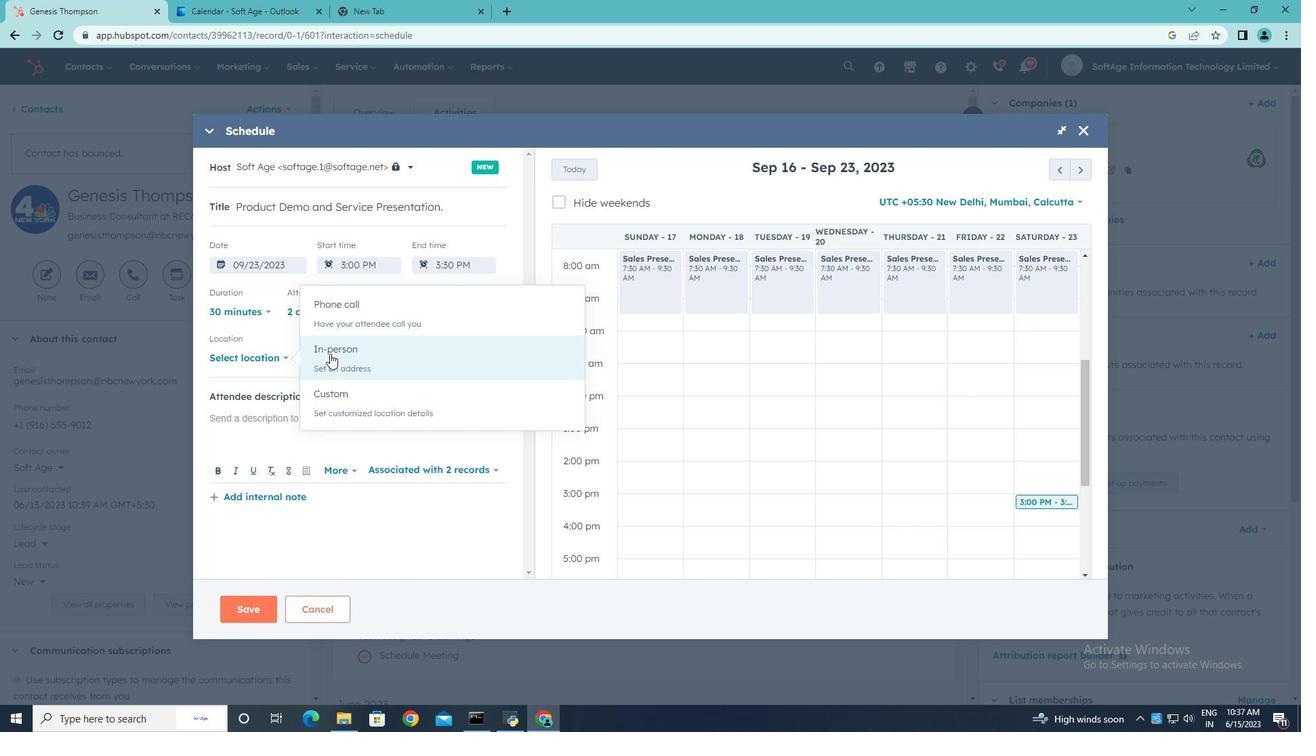 
Action: Mouse pressed left at (330, 353)
Screenshot: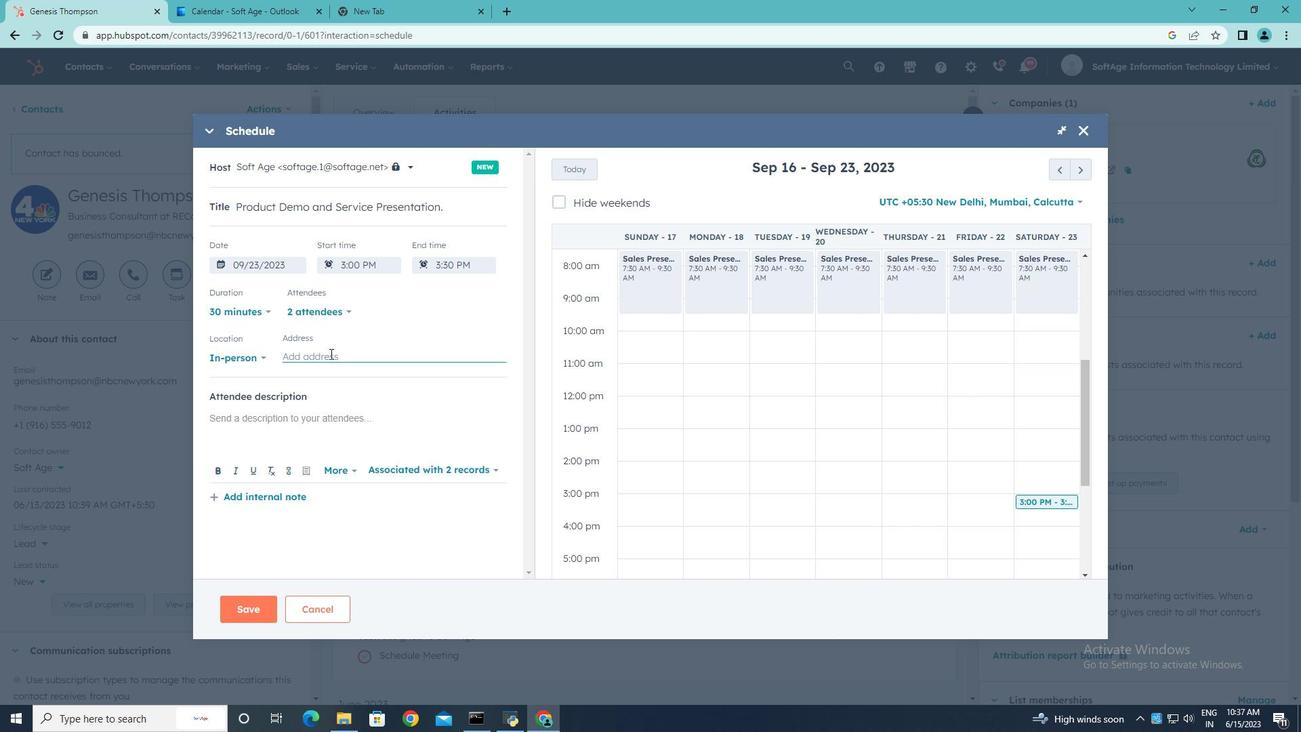 
Action: Key pressed <Key.shift>New<Key.space><Key.shift><Key.shift>York
Screenshot: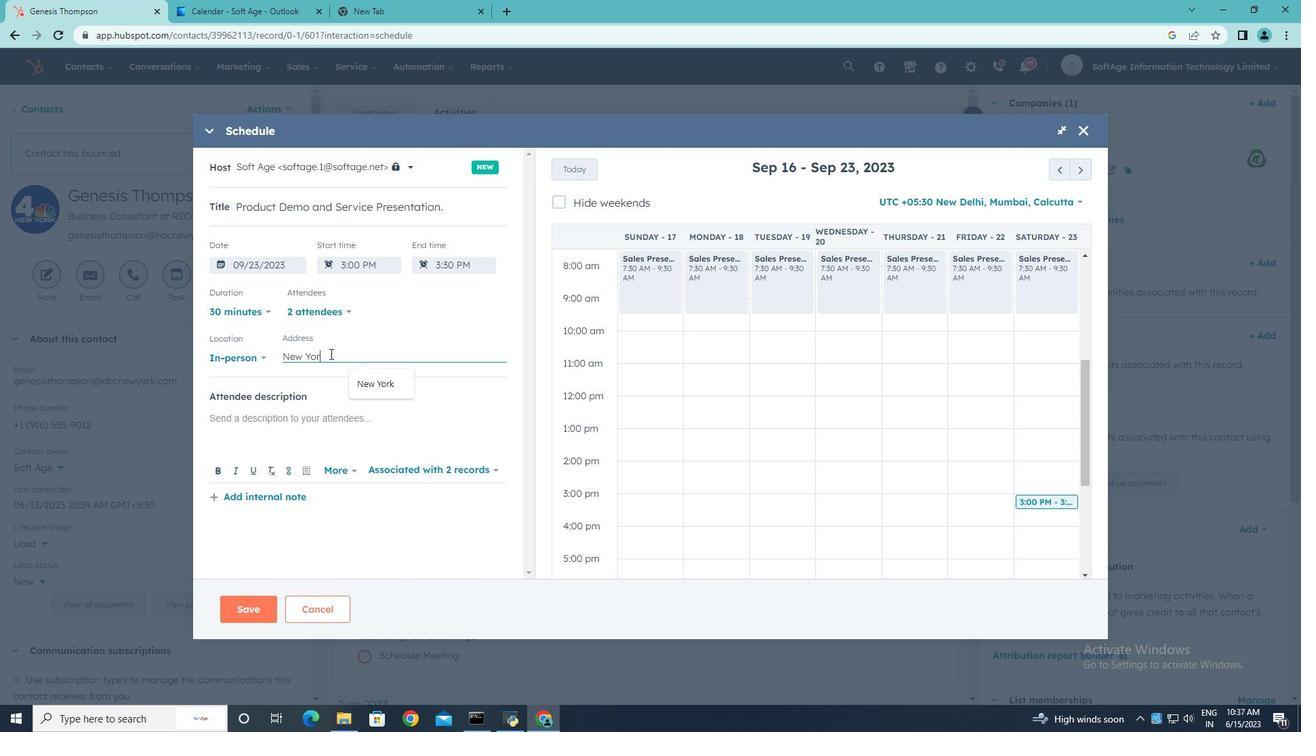 
Action: Mouse moved to (313, 422)
Screenshot: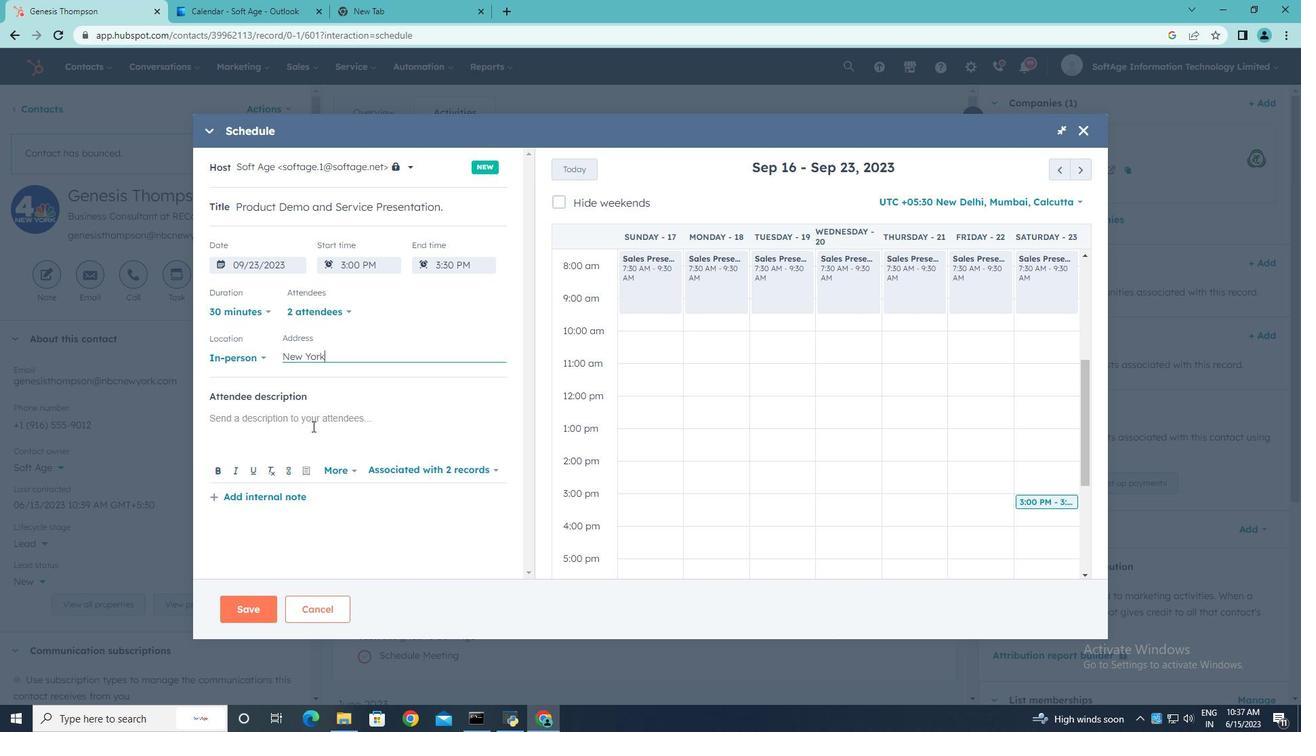 
Action: Mouse pressed left at (313, 422)
Screenshot: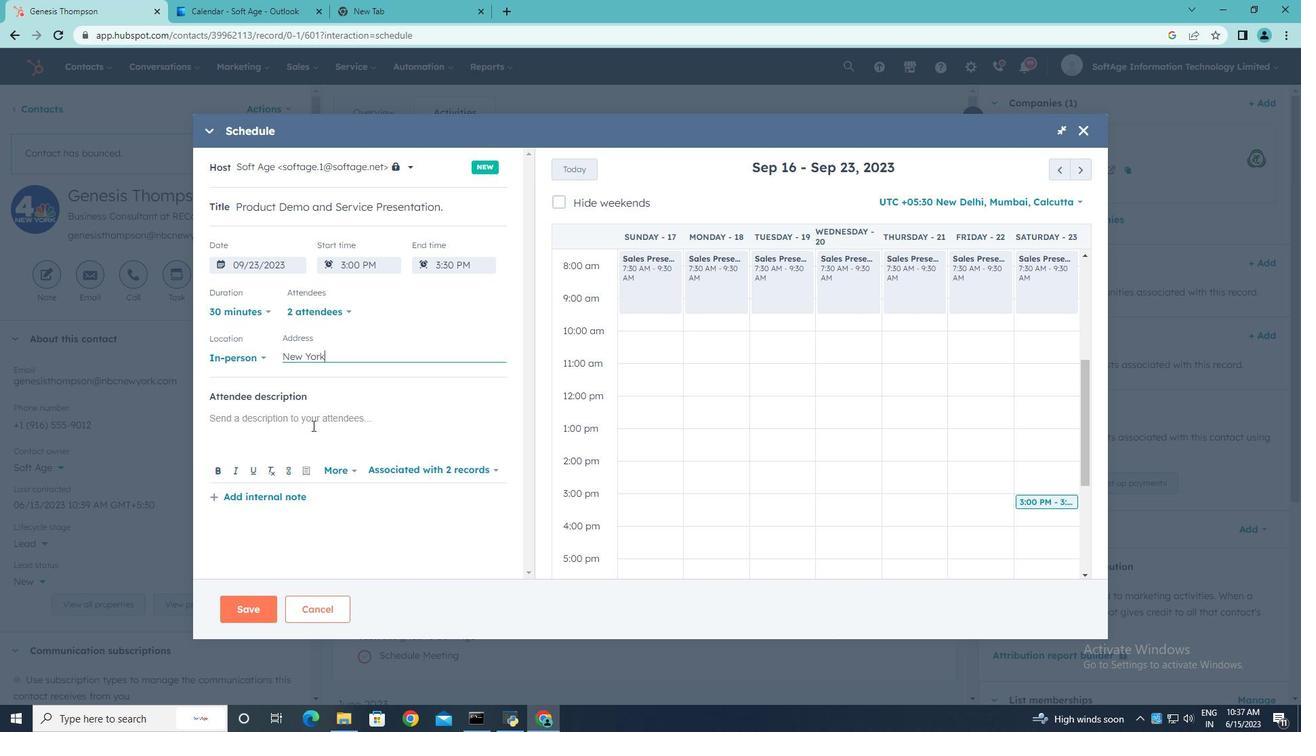 
Action: Key pressed <Key.shift>Kindlt<Key.space>join<Key.space>this<Key.space>meeting<Key.space>to<Key.space>understand<Key.space><Key.shift>Product<Key.space><Key.shift>Demo<Key.space>and<Key.space><Key.shift>Serc<Key.backspace>vice<Key.space><Key.shift>Presentation..
Screenshot: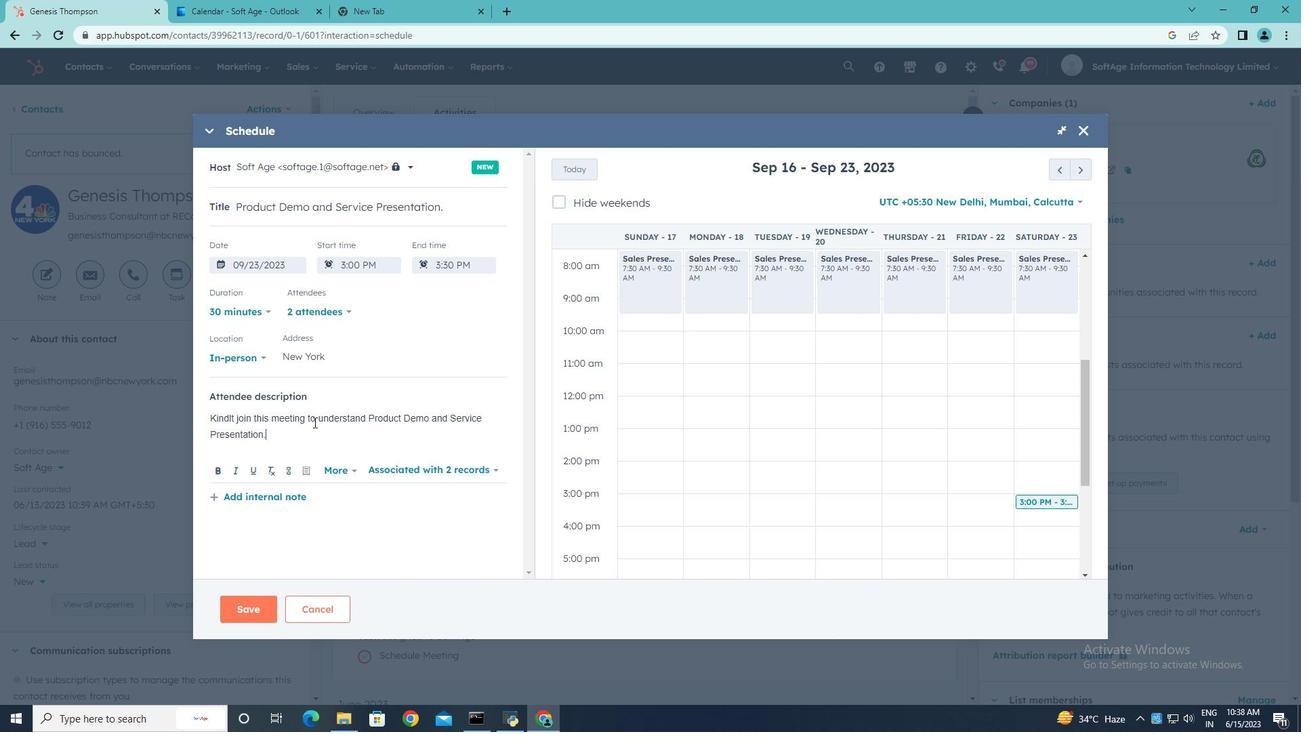 
